 Task: Look for space in Ranau, Malaysia from 11th June, 2023 to 15th June, 2023 for 2 adults in price range Rs.7000 to Rs.16000. Place can be private room with 1  bedroom having 2 beds and 1 bathroom. Property type can be house, flat, guest house, hotel. Booking option can be shelf check-in. Required host language is English.
Action: Mouse moved to (460, 95)
Screenshot: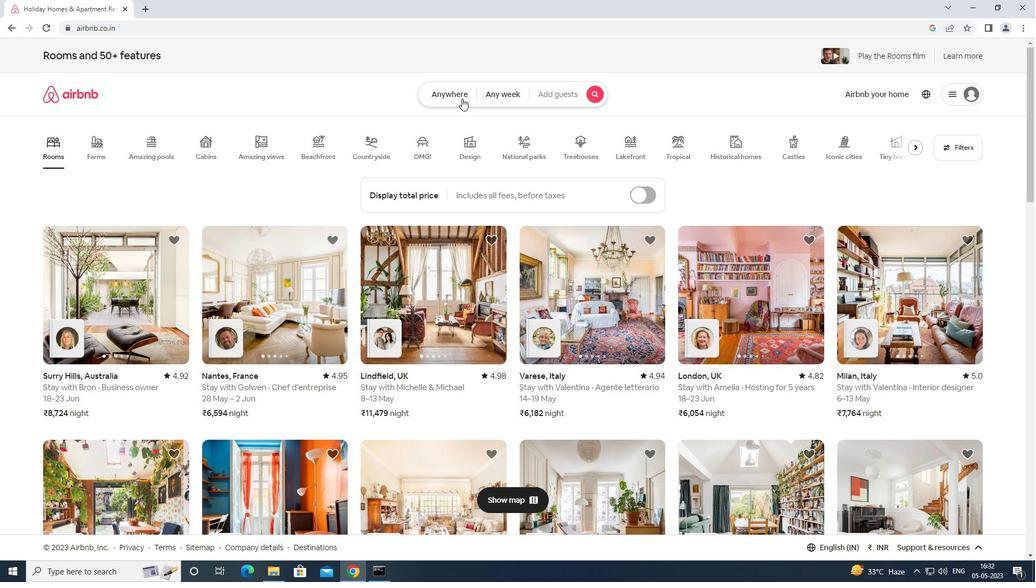 
Action: Mouse pressed left at (460, 95)
Screenshot: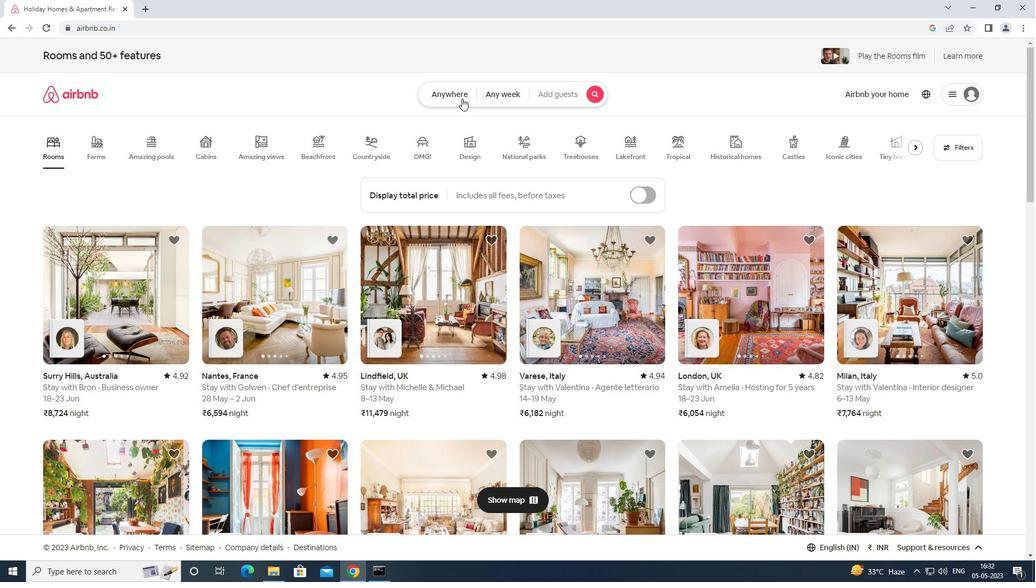 
Action: Mouse moved to (403, 128)
Screenshot: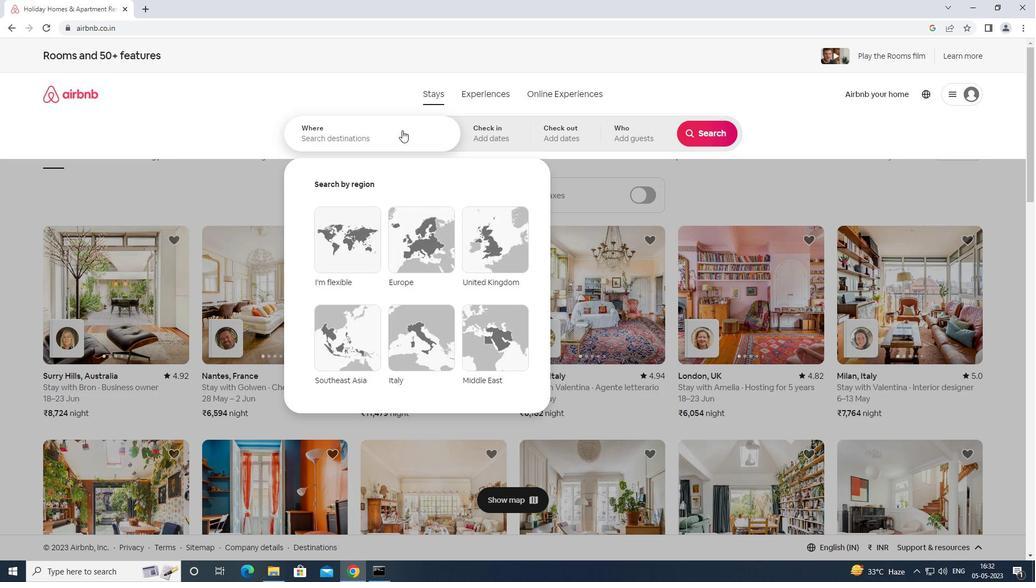 
Action: Mouse pressed left at (403, 128)
Screenshot: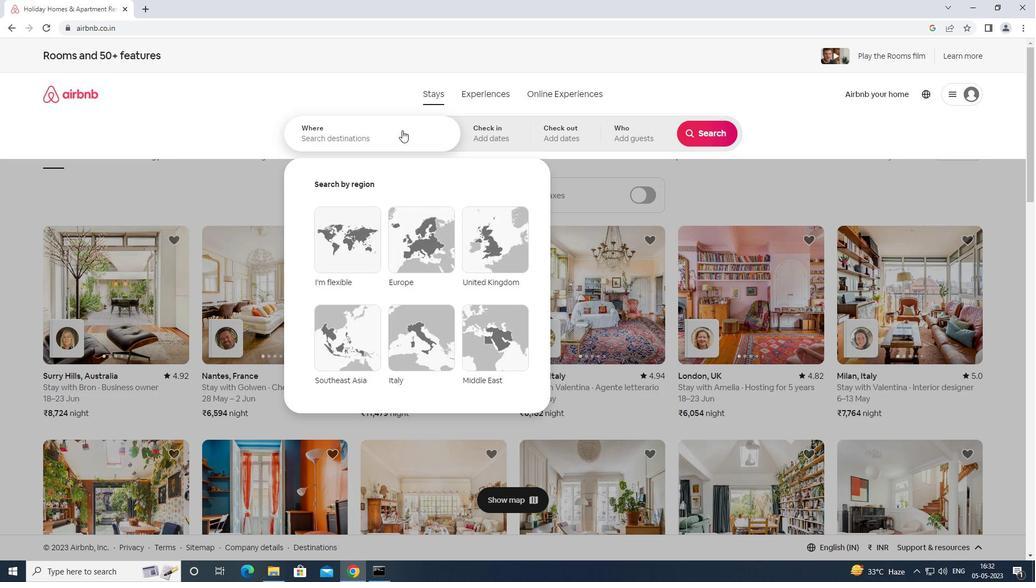 
Action: Key pressed <Key.shift><Key.caps_lock>R<Key.backspace><Key.shift>RANAU<Key.space>MALAYSIA<Key.enter>
Screenshot: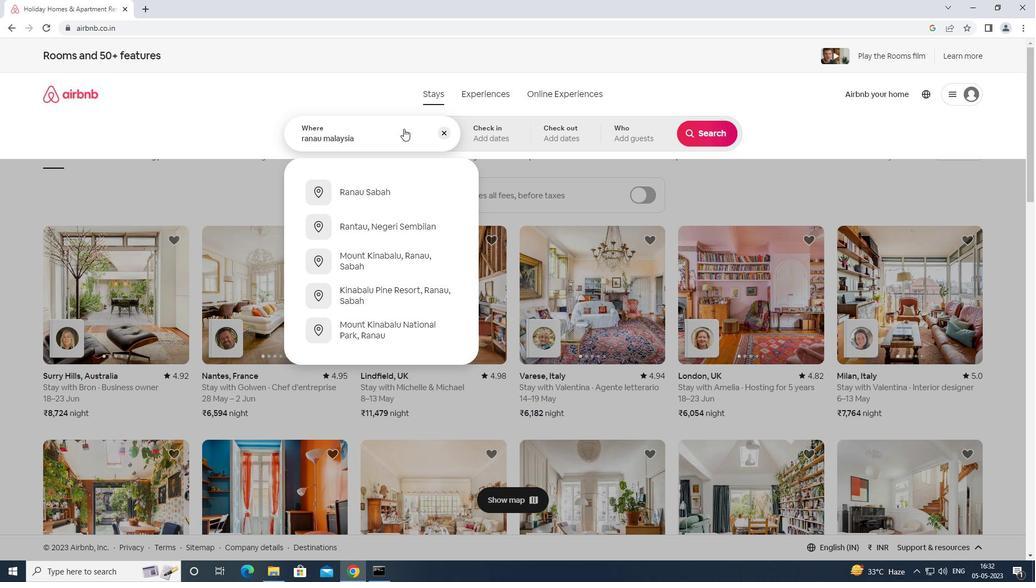 
Action: Mouse moved to (544, 317)
Screenshot: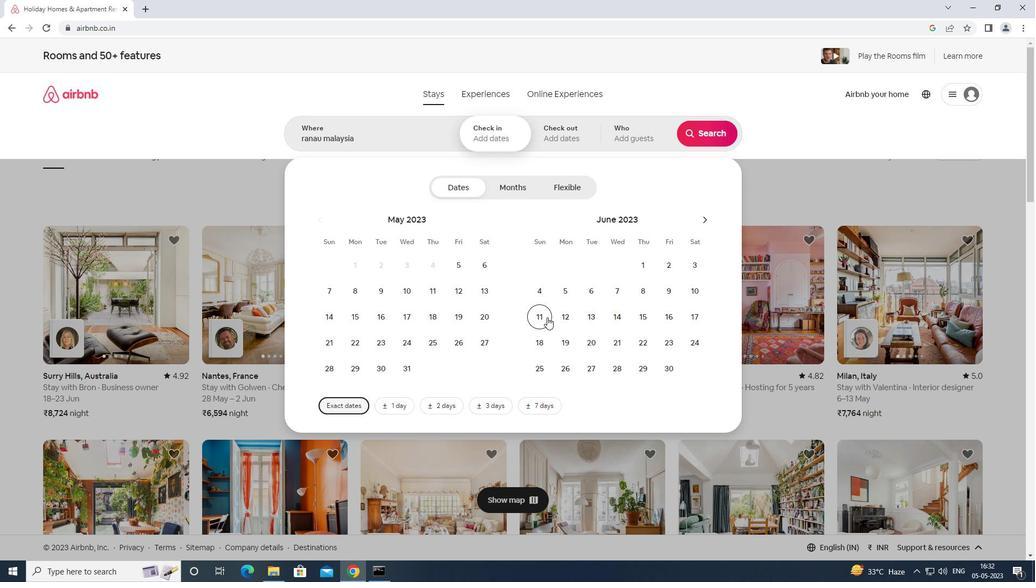 
Action: Mouse pressed left at (544, 317)
Screenshot: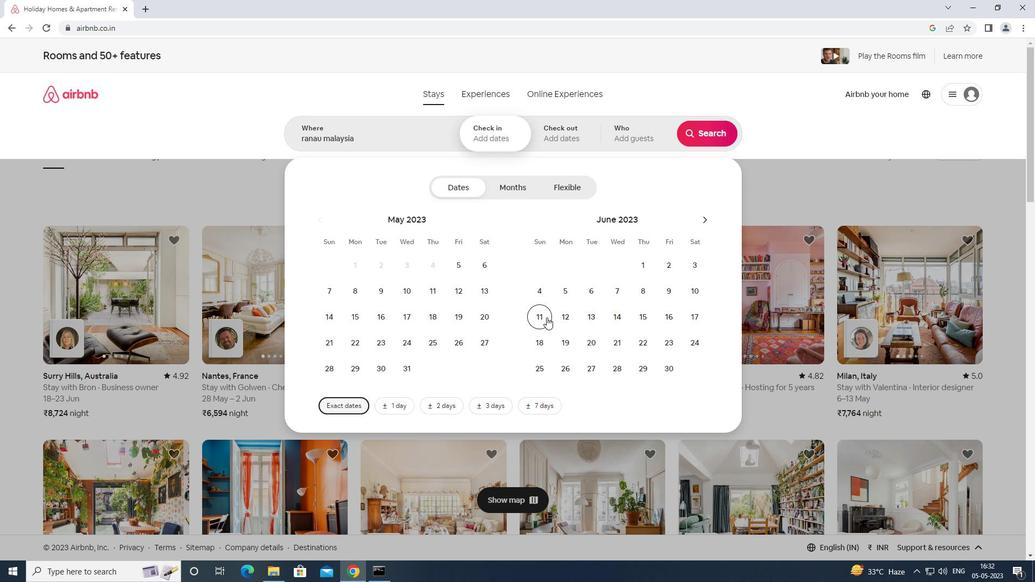
Action: Mouse moved to (637, 306)
Screenshot: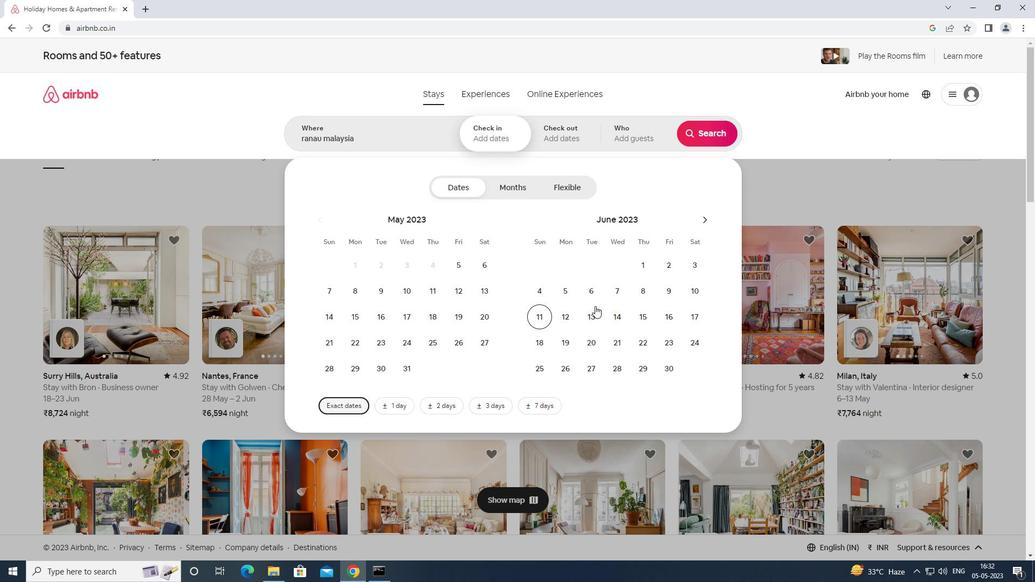 
Action: Mouse pressed left at (637, 306)
Screenshot: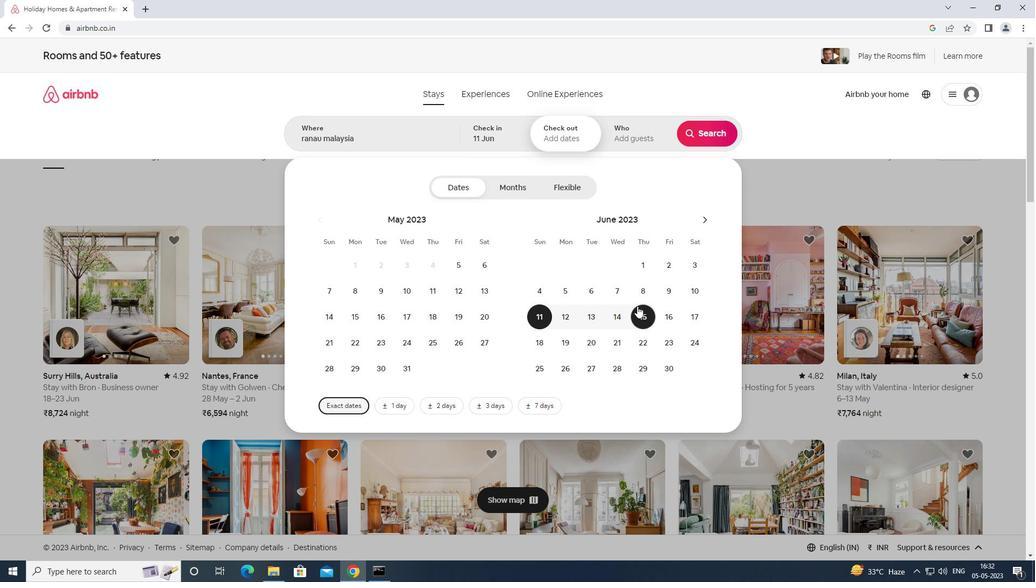 
Action: Mouse moved to (647, 136)
Screenshot: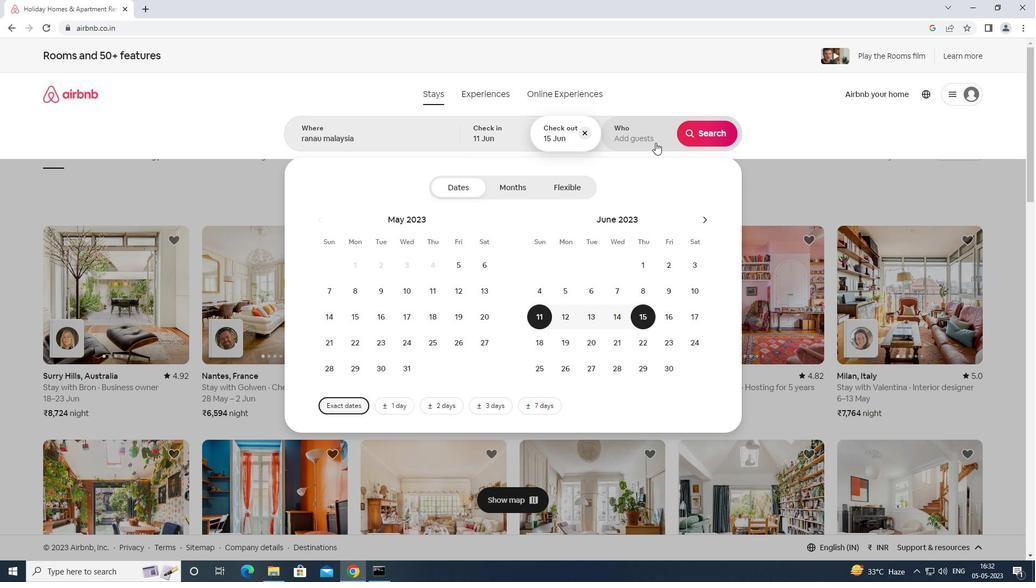 
Action: Mouse pressed left at (647, 136)
Screenshot: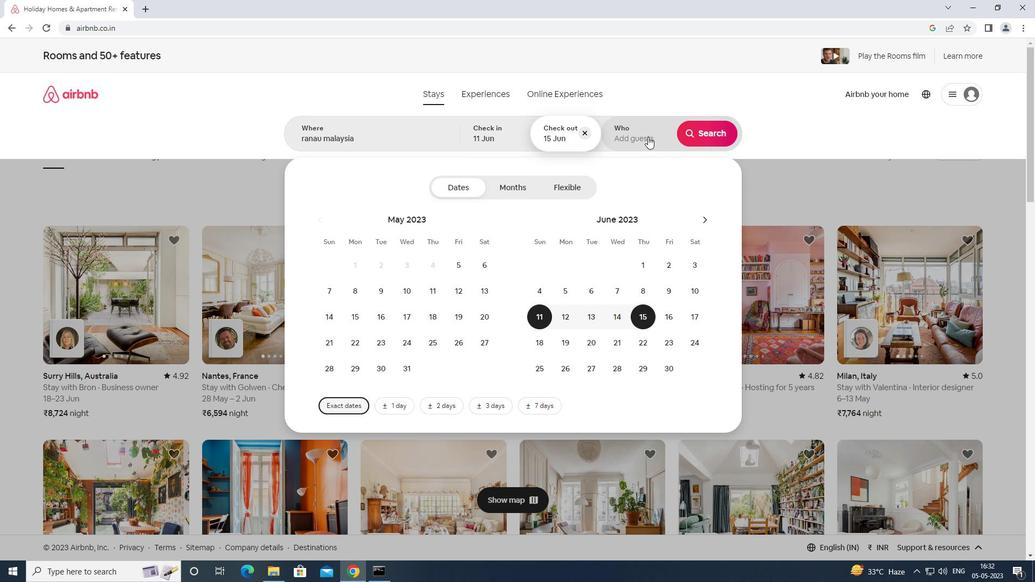 
Action: Mouse moved to (714, 189)
Screenshot: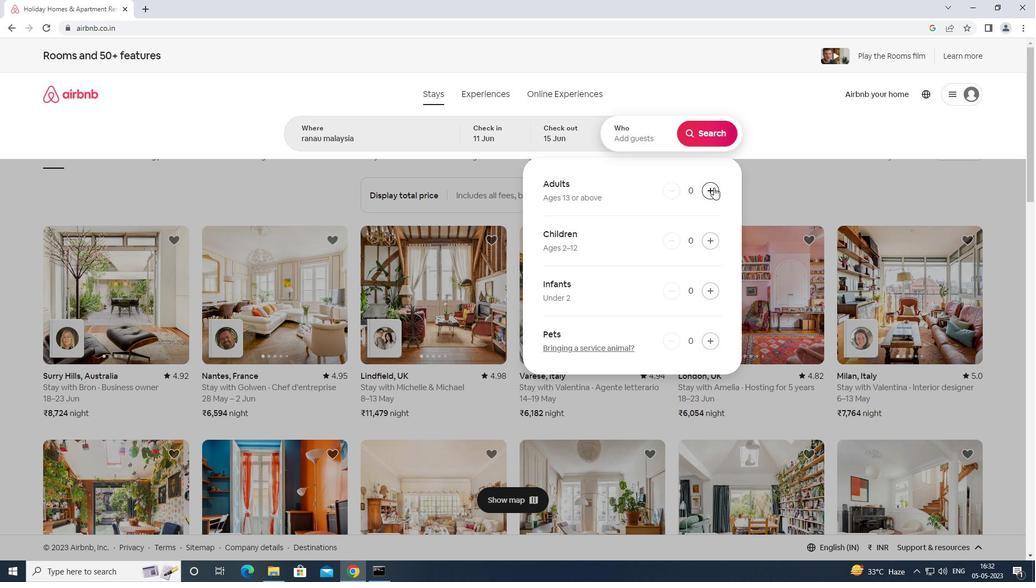 
Action: Mouse pressed left at (714, 189)
Screenshot: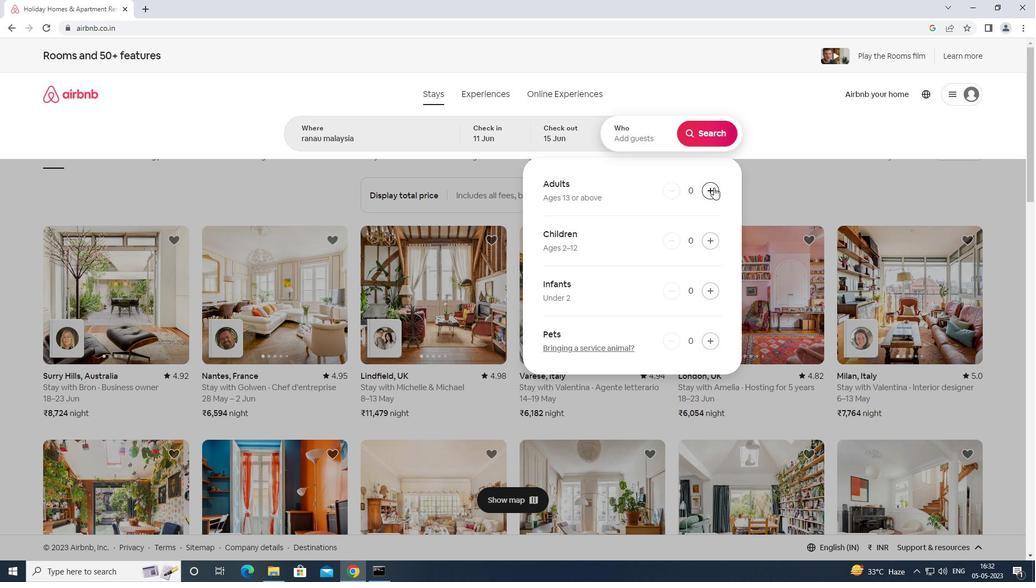 
Action: Mouse moved to (714, 190)
Screenshot: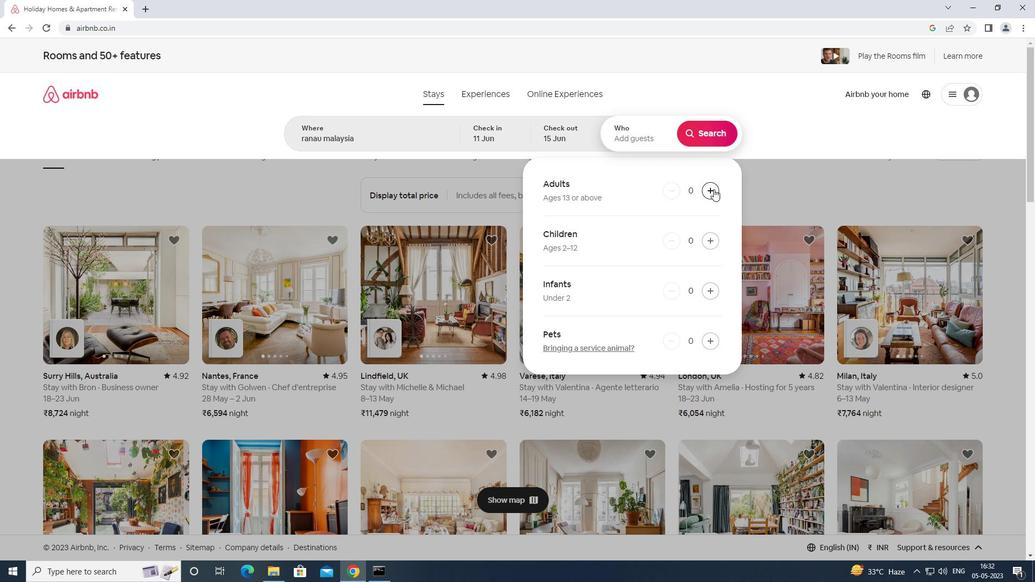 
Action: Mouse pressed left at (714, 190)
Screenshot: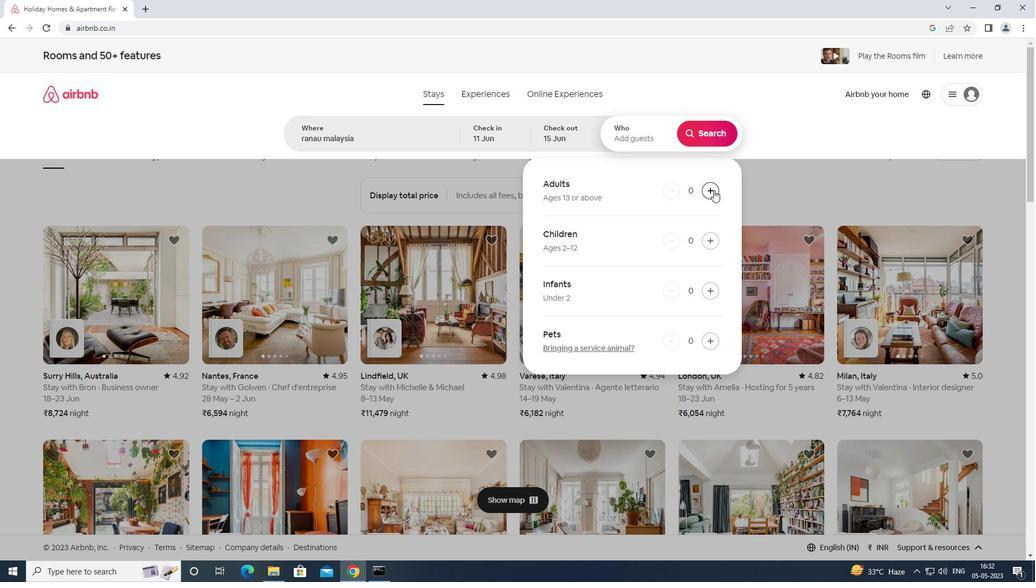 
Action: Mouse moved to (707, 128)
Screenshot: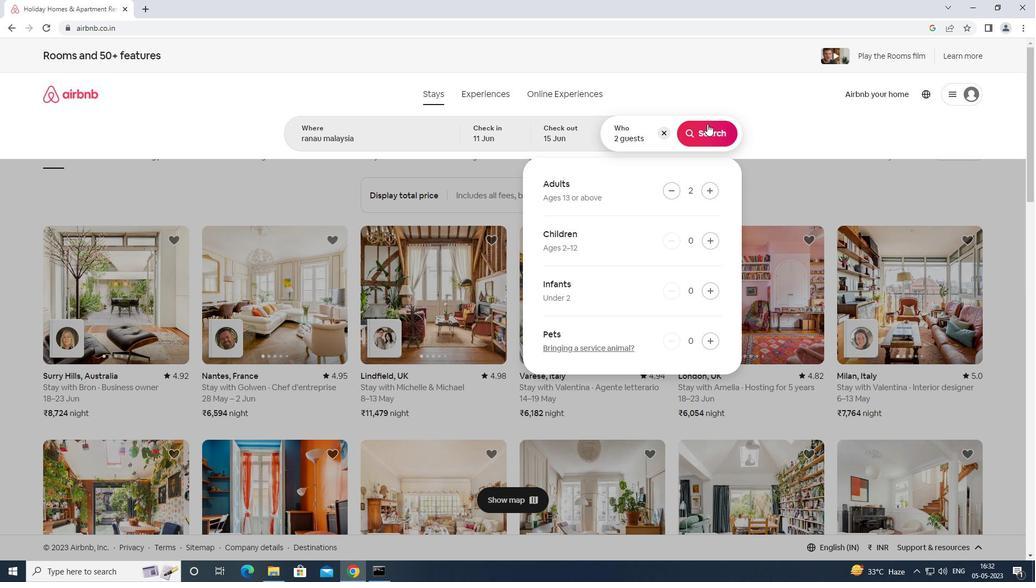 
Action: Mouse pressed left at (707, 128)
Screenshot: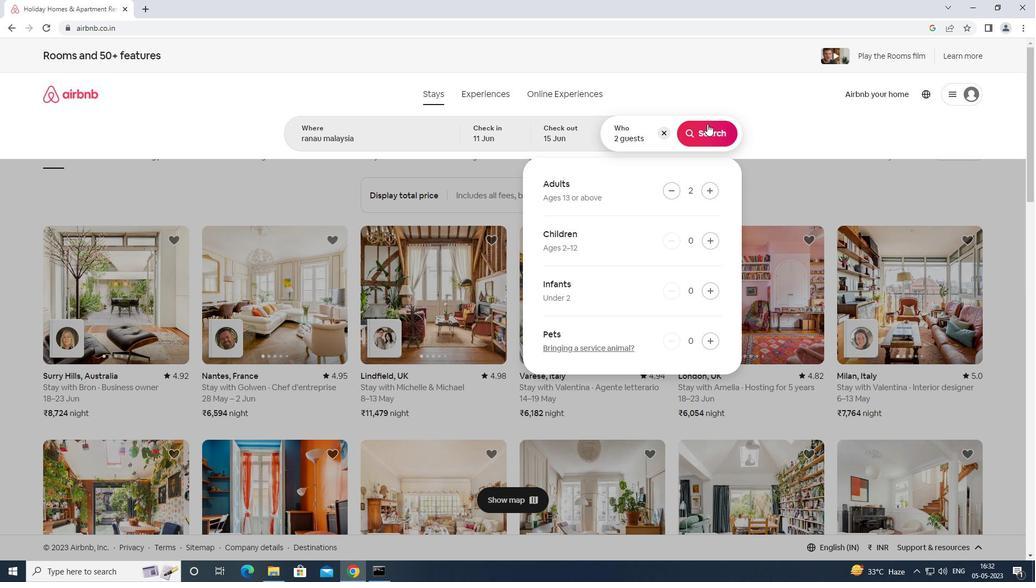 
Action: Mouse moved to (996, 101)
Screenshot: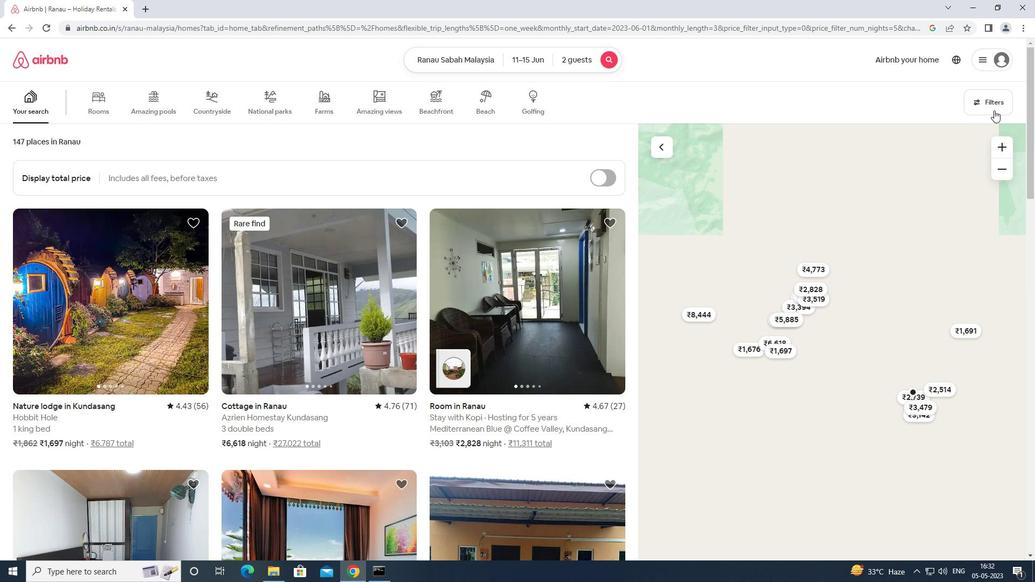 
Action: Mouse pressed left at (996, 101)
Screenshot: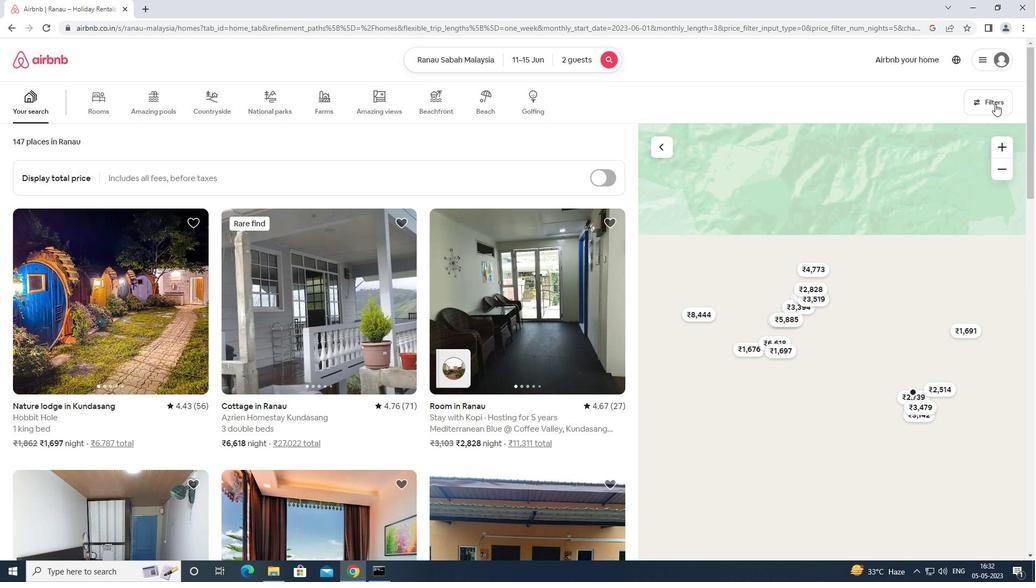 
Action: Mouse moved to (389, 360)
Screenshot: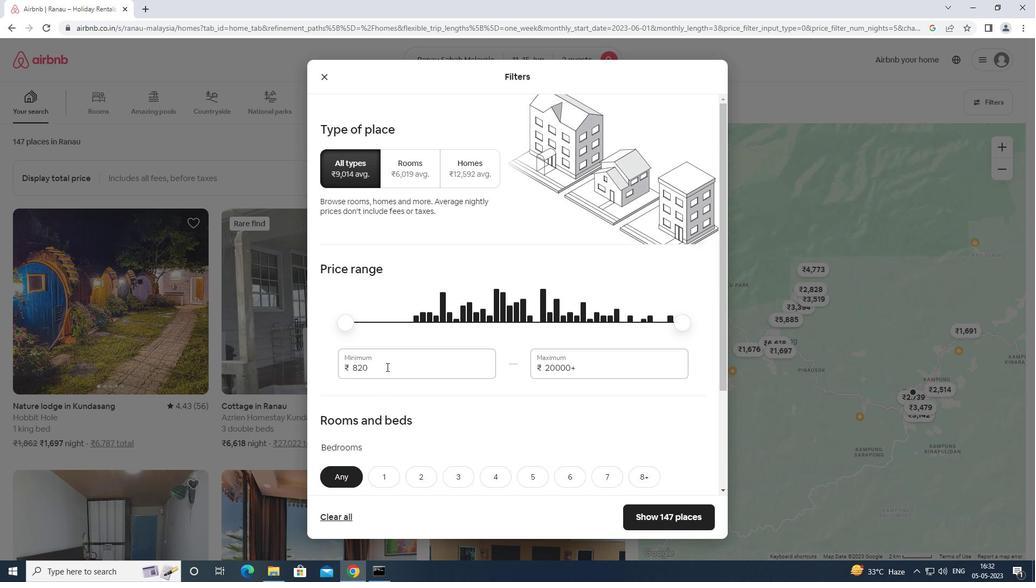 
Action: Mouse pressed left at (389, 360)
Screenshot: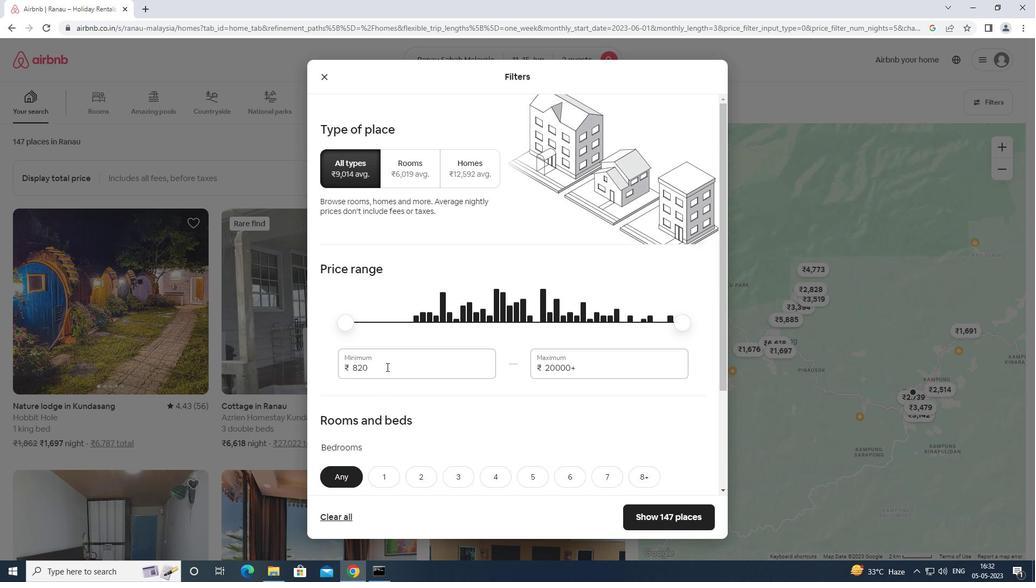 
Action: Mouse moved to (405, 351)
Screenshot: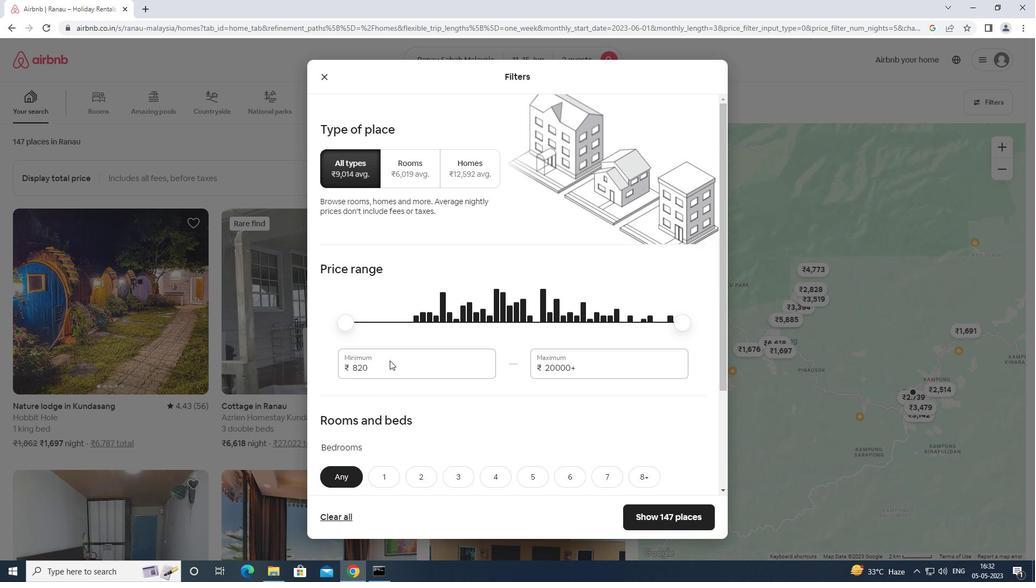 
Action: Key pressed <Key.backspace><Key.backspace><Key.backspace><Key.backspace><Key.backspace><Key.backspace><Key.backspace><Key.backspace>7000
Screenshot: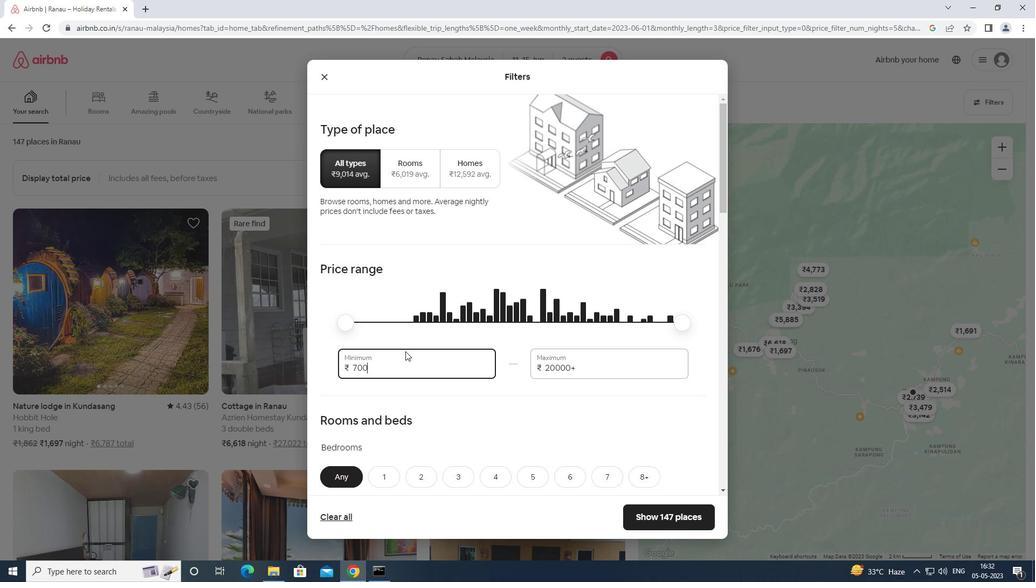 
Action: Mouse moved to (583, 362)
Screenshot: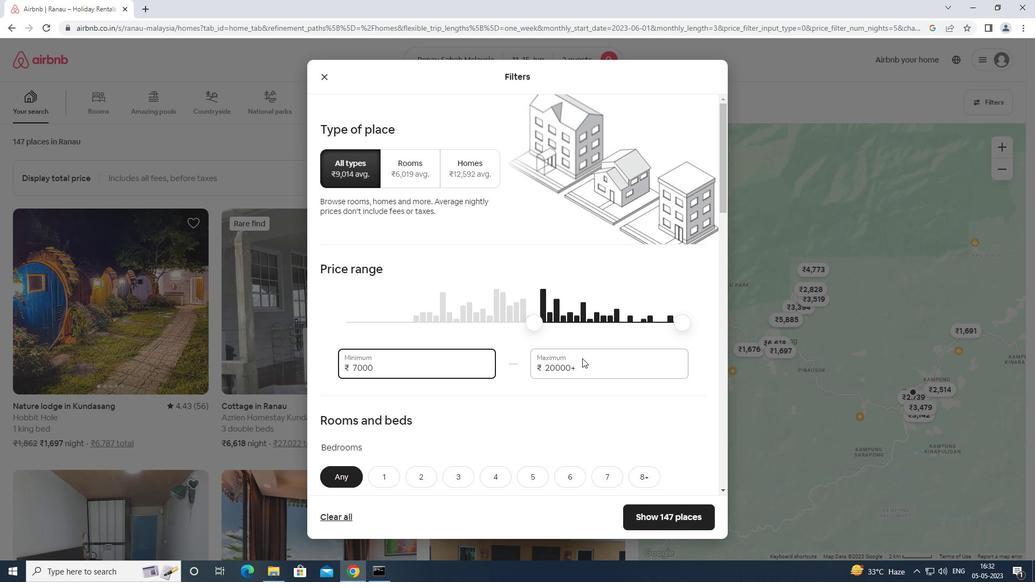 
Action: Mouse pressed left at (583, 362)
Screenshot: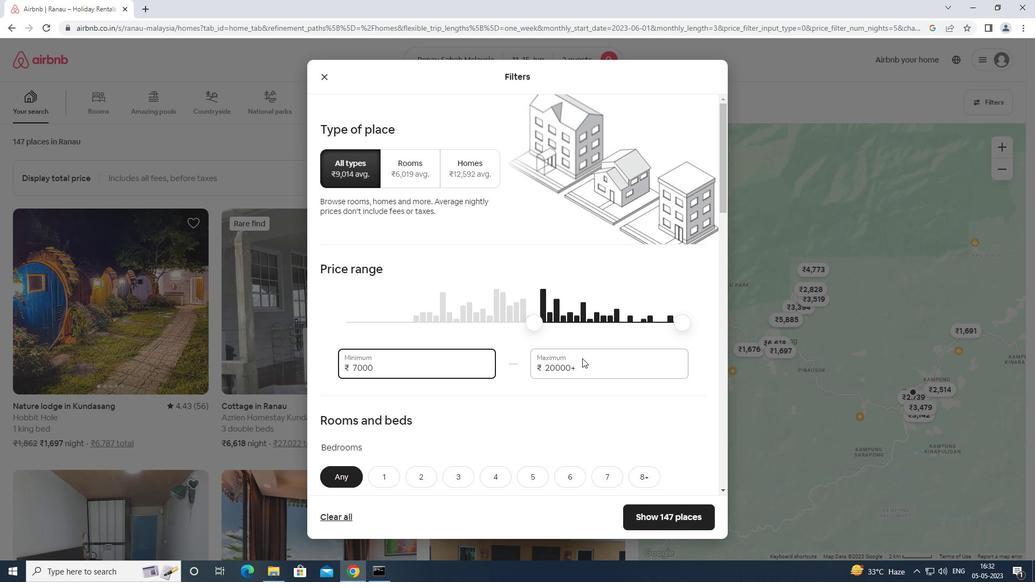 
Action: Mouse moved to (580, 365)
Screenshot: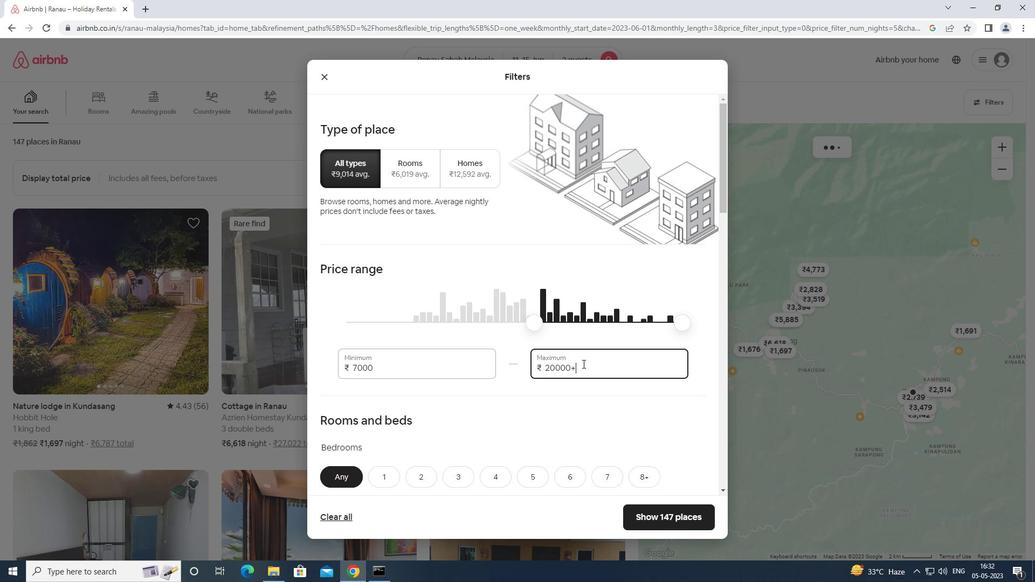 
Action: Key pressed <Key.backspace><Key.backspace><Key.backspace><Key.backspace><Key.backspace><Key.backspace><Key.backspace><Key.backspace><Key.backspace><Key.backspace><Key.backspace><Key.backspace><Key.backspace><Key.backspace>16000
Screenshot: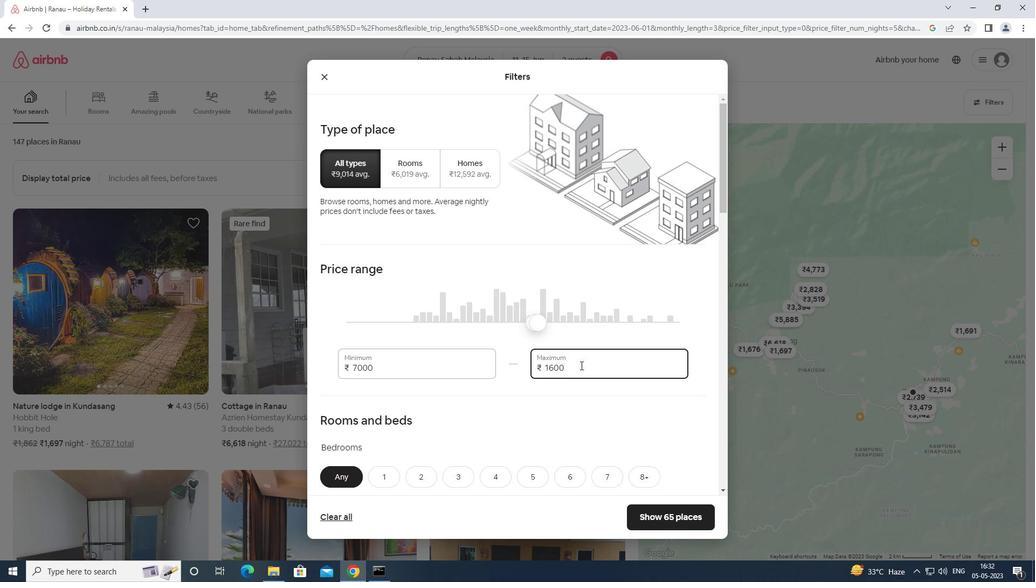 
Action: Mouse moved to (535, 393)
Screenshot: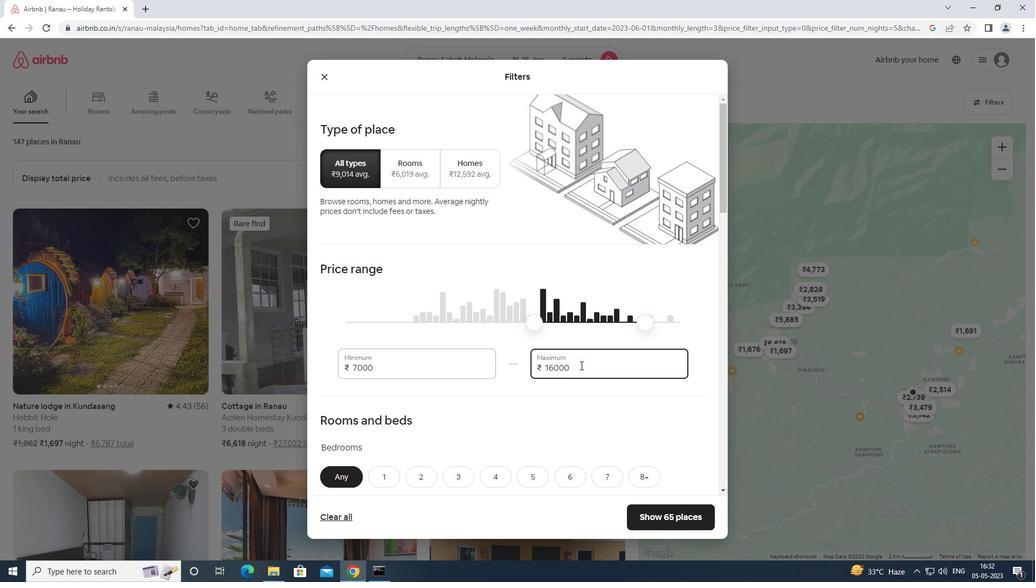 
Action: Mouse scrolled (535, 393) with delta (0, 0)
Screenshot: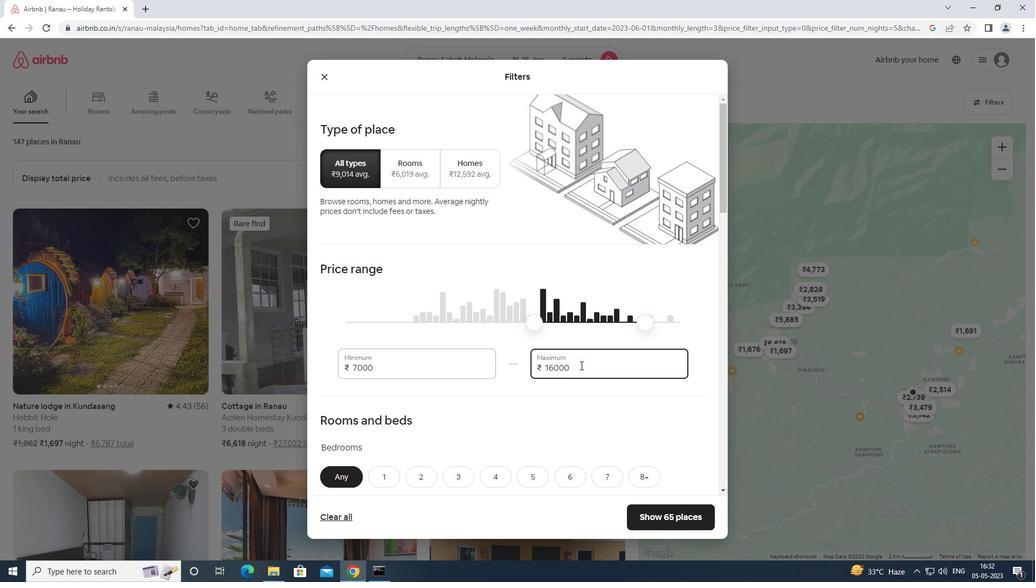 
Action: Mouse moved to (531, 398)
Screenshot: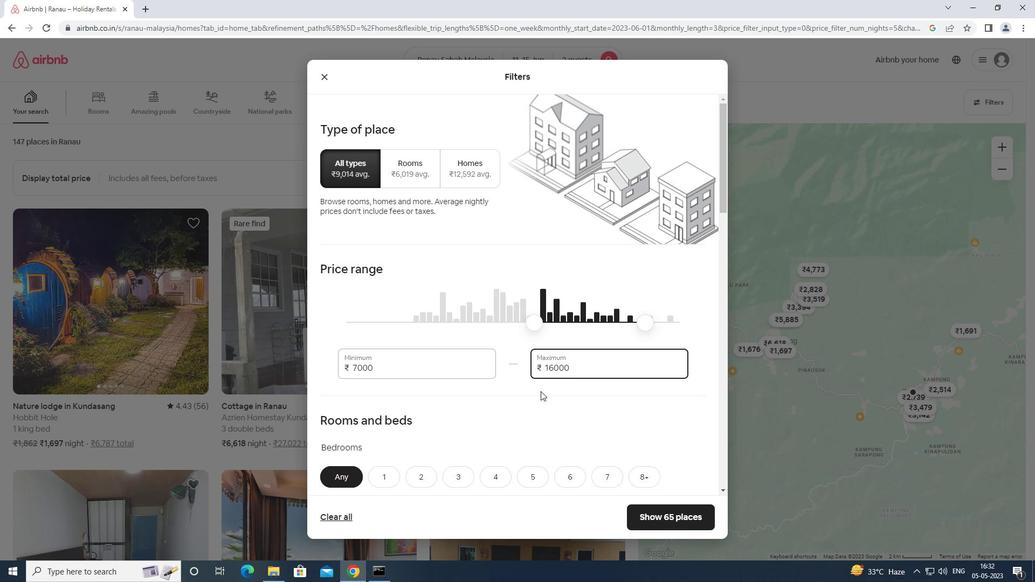 
Action: Mouse scrolled (531, 398) with delta (0, 0)
Screenshot: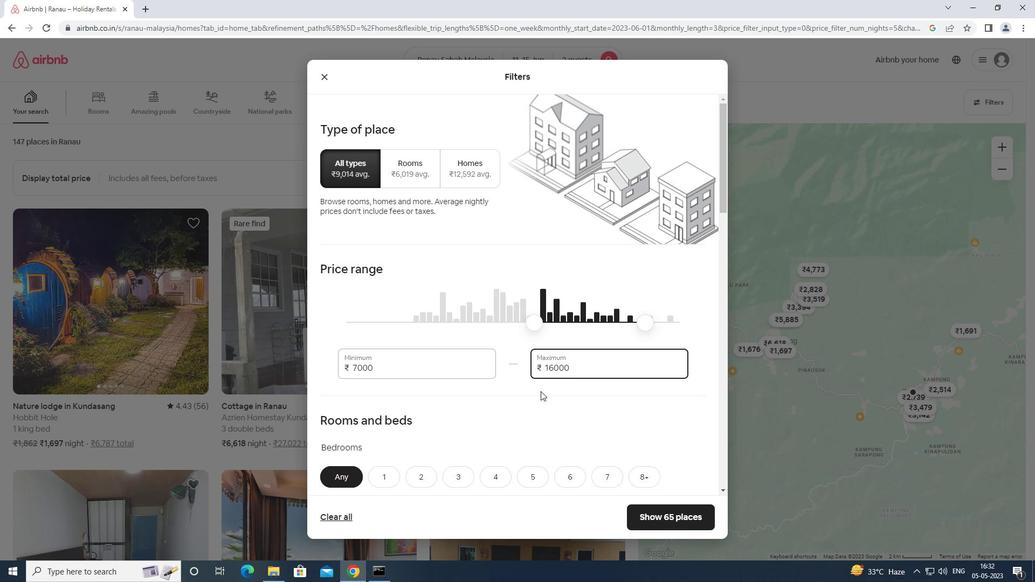 
Action: Mouse moved to (530, 400)
Screenshot: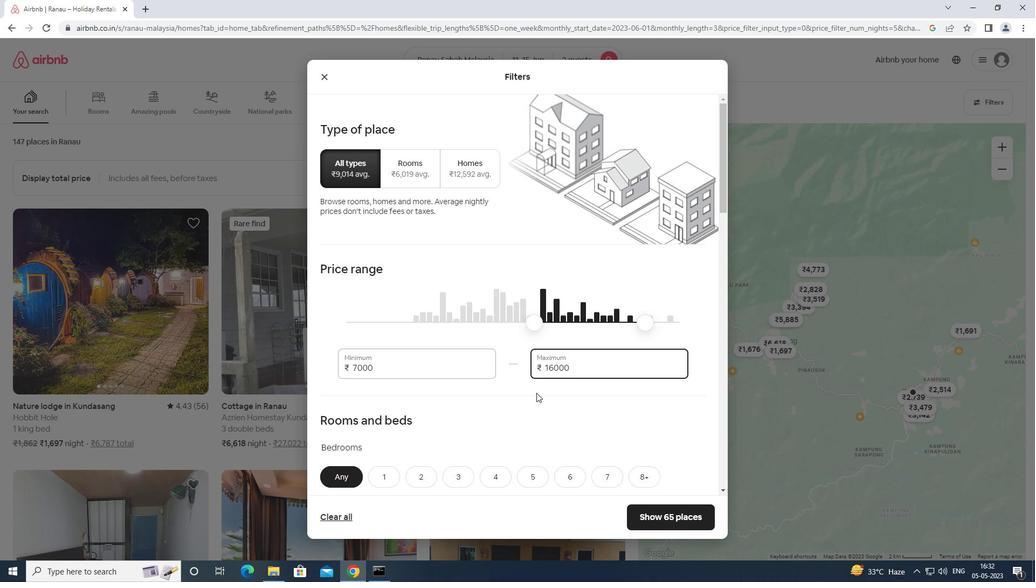 
Action: Mouse scrolled (530, 399) with delta (0, 0)
Screenshot: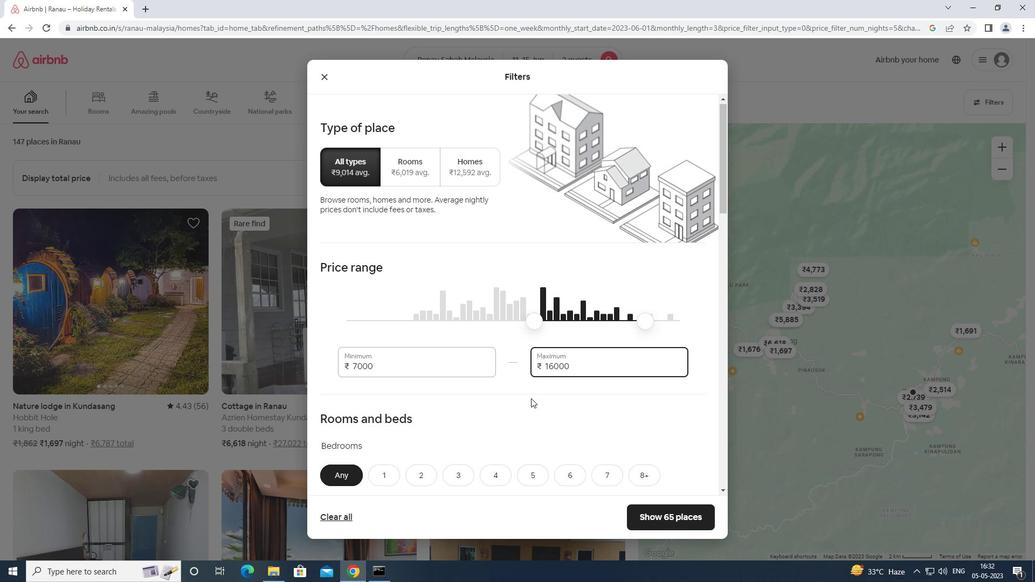 
Action: Mouse moved to (377, 318)
Screenshot: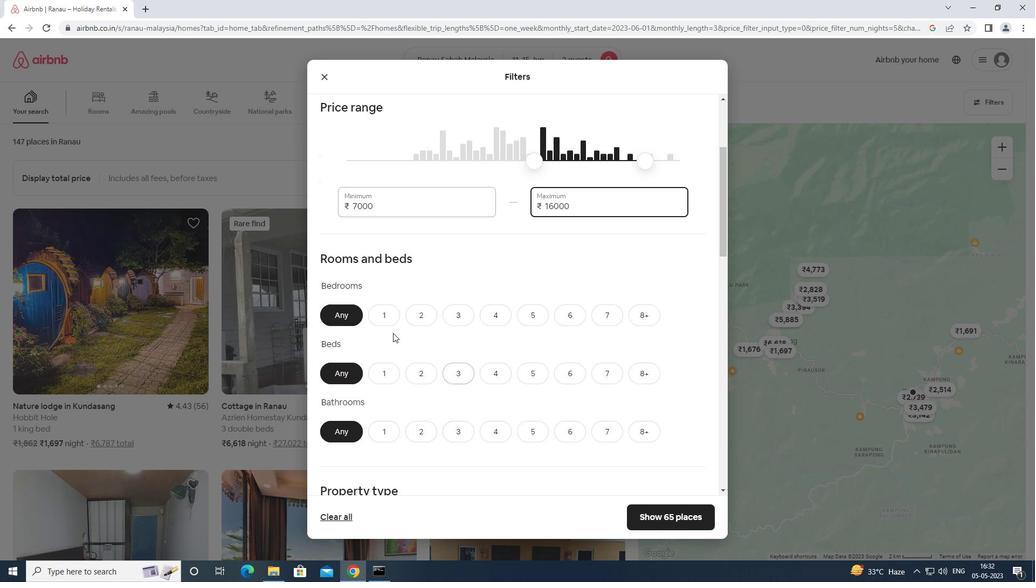 
Action: Mouse pressed left at (377, 318)
Screenshot: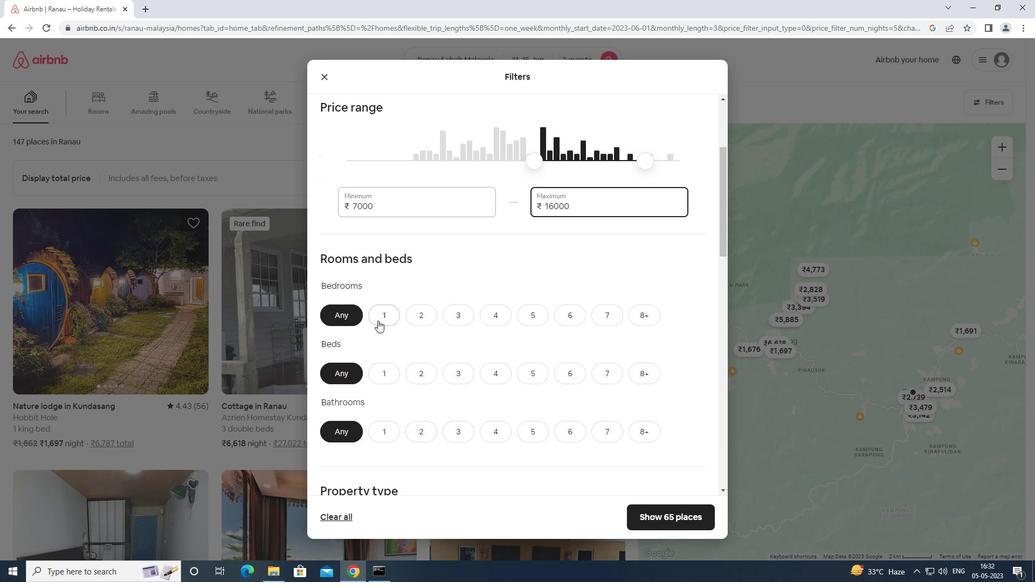 
Action: Mouse moved to (412, 358)
Screenshot: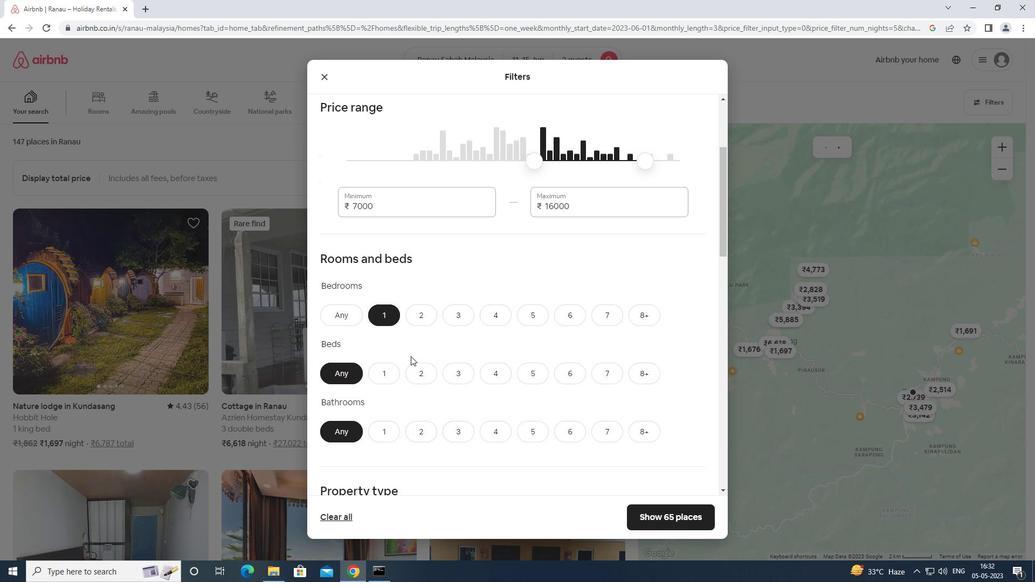 
Action: Mouse pressed left at (412, 358)
Screenshot: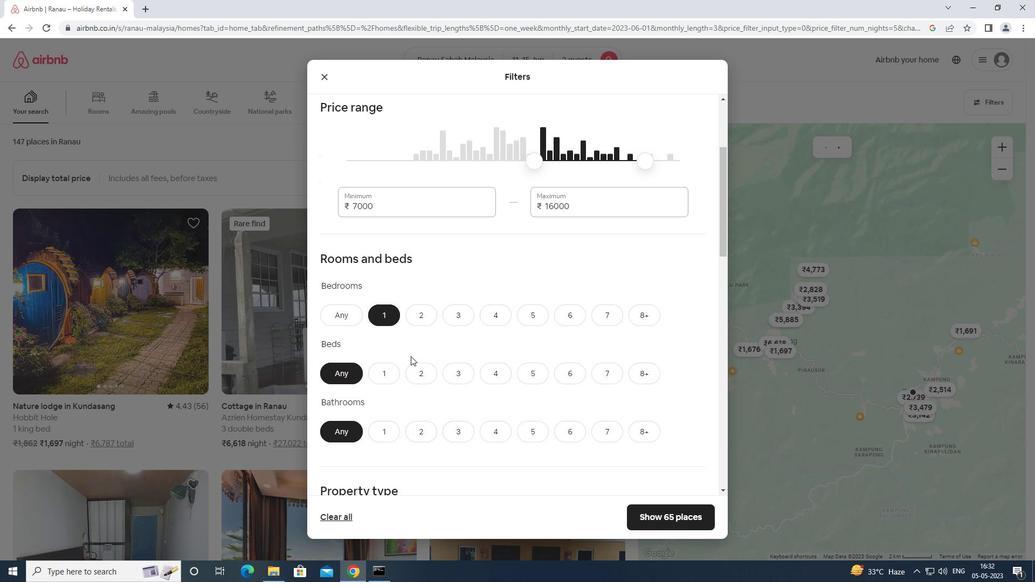 
Action: Mouse moved to (415, 371)
Screenshot: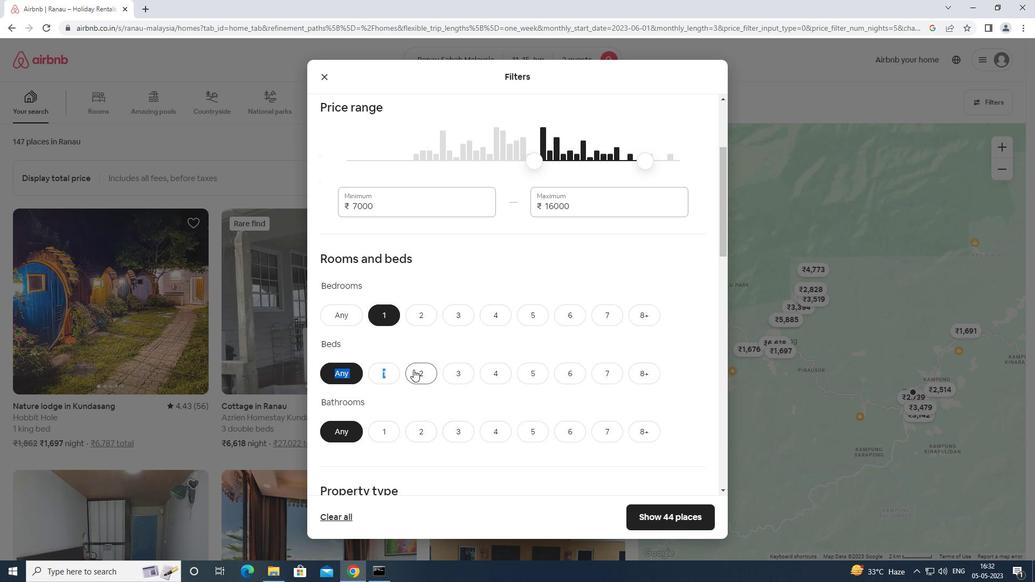 
Action: Mouse pressed left at (415, 371)
Screenshot: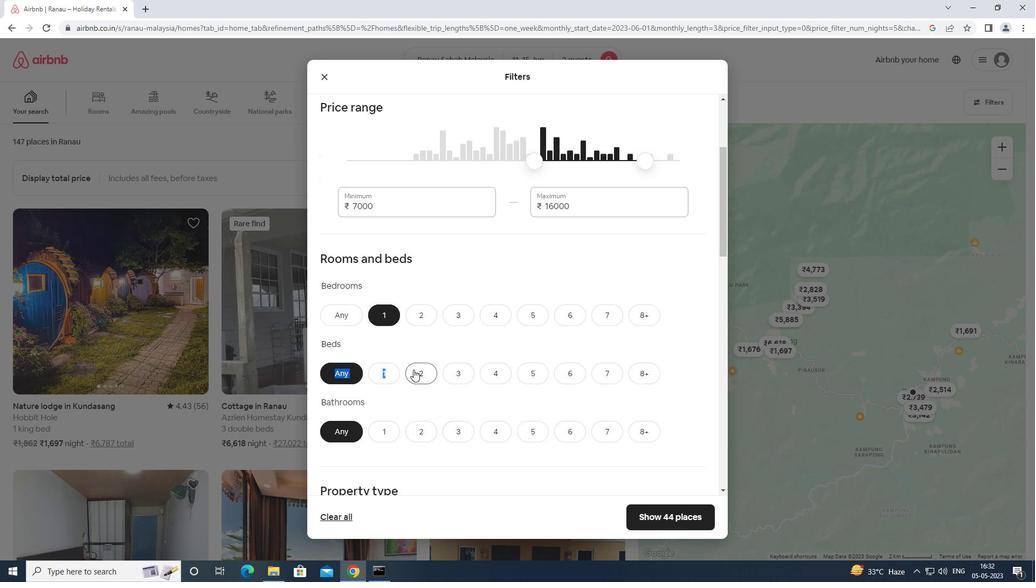 
Action: Mouse moved to (386, 430)
Screenshot: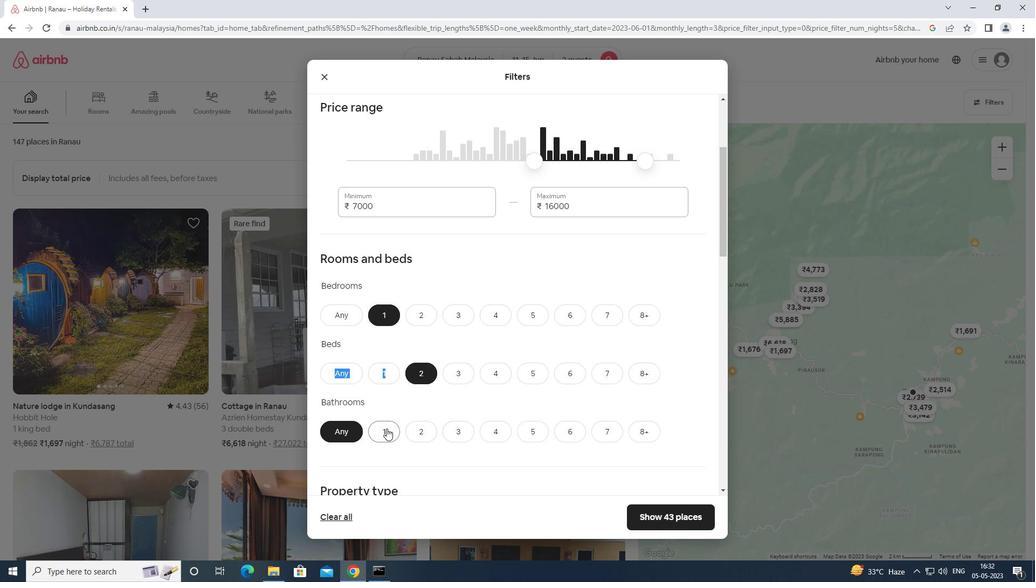 
Action: Mouse pressed left at (386, 430)
Screenshot: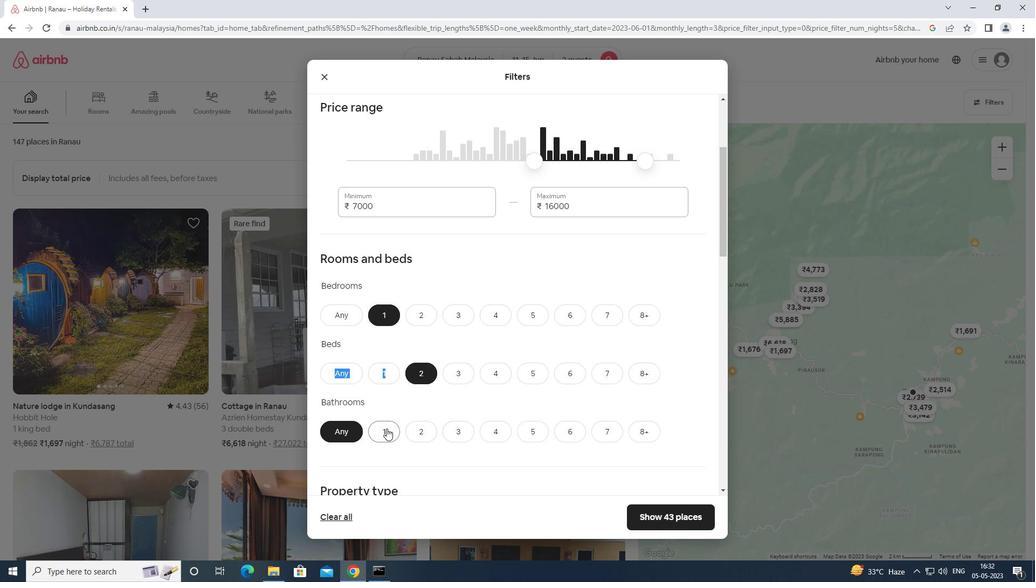 
Action: Mouse moved to (391, 419)
Screenshot: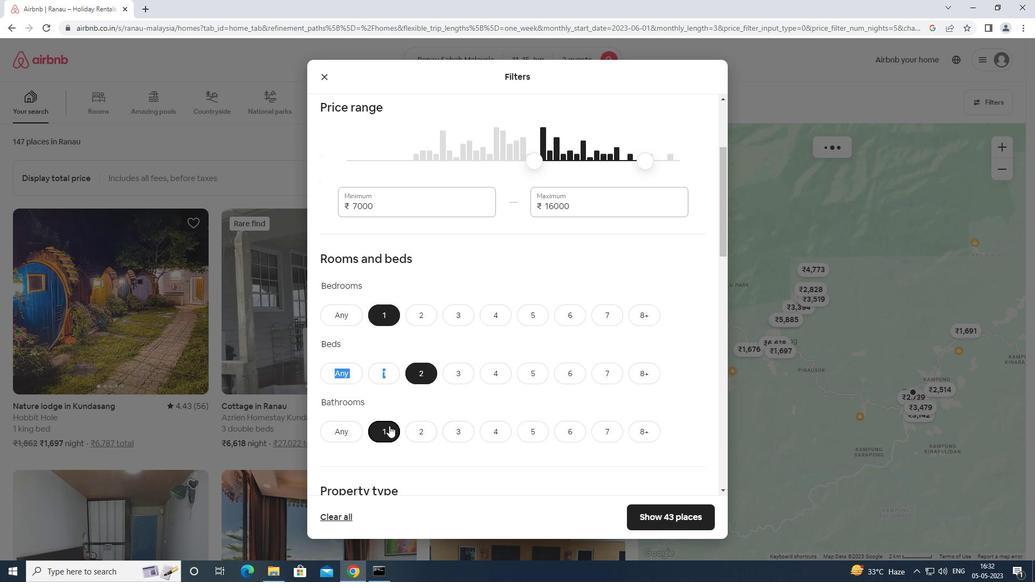 
Action: Mouse scrolled (391, 418) with delta (0, 0)
Screenshot: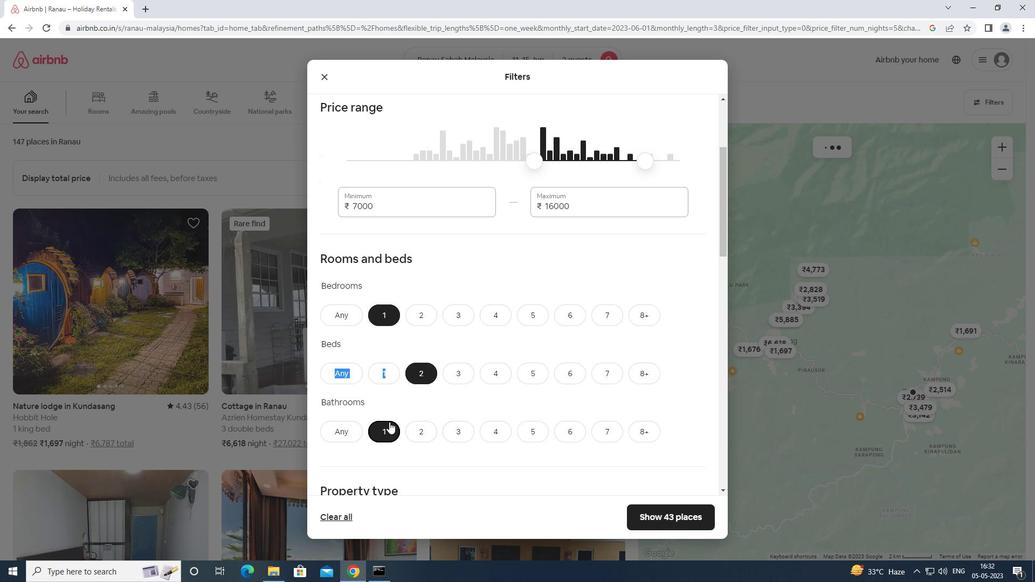
Action: Mouse moved to (391, 419)
Screenshot: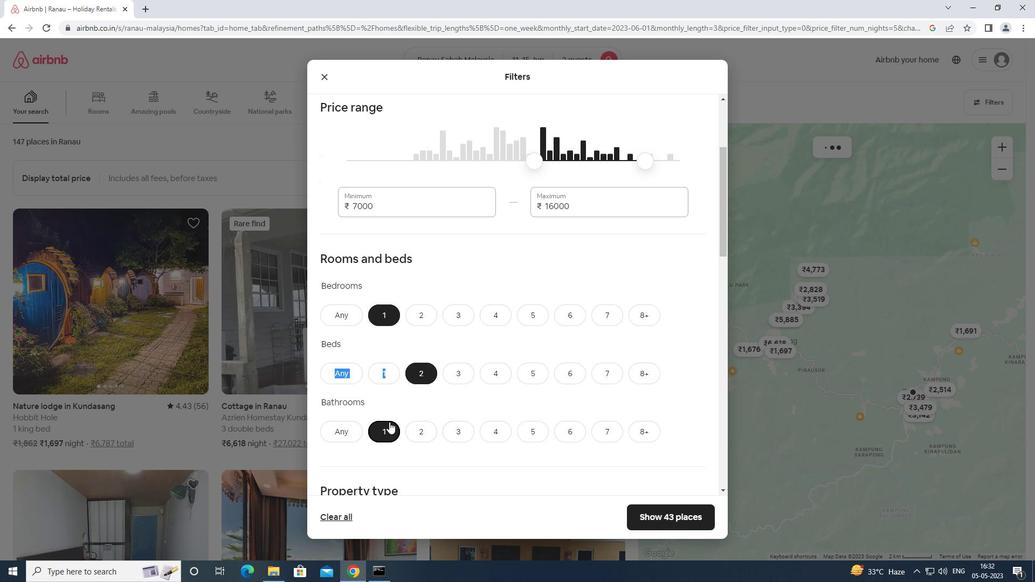 
Action: Mouse scrolled (391, 418) with delta (0, 0)
Screenshot: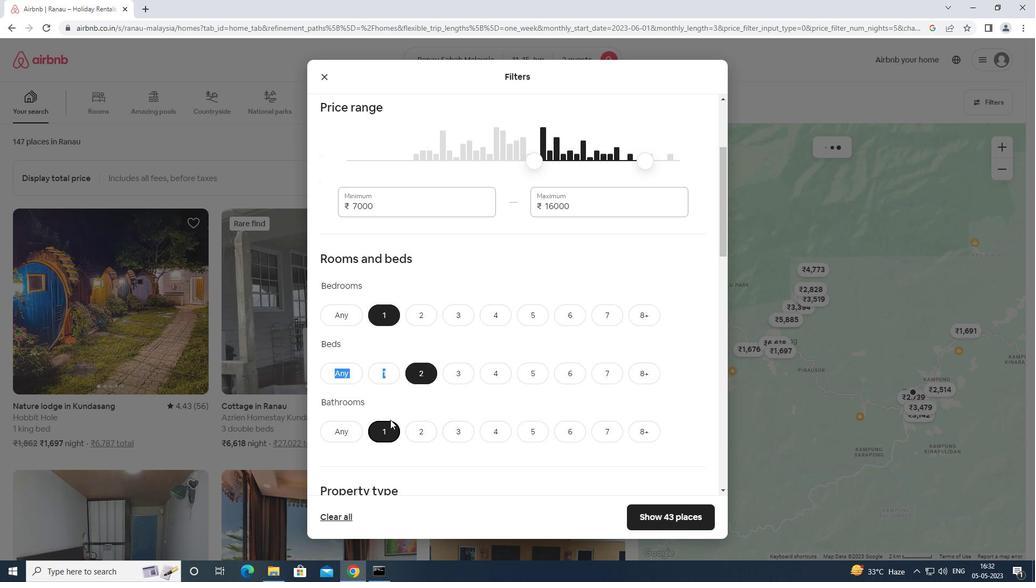 
Action: Mouse scrolled (391, 418) with delta (0, 0)
Screenshot: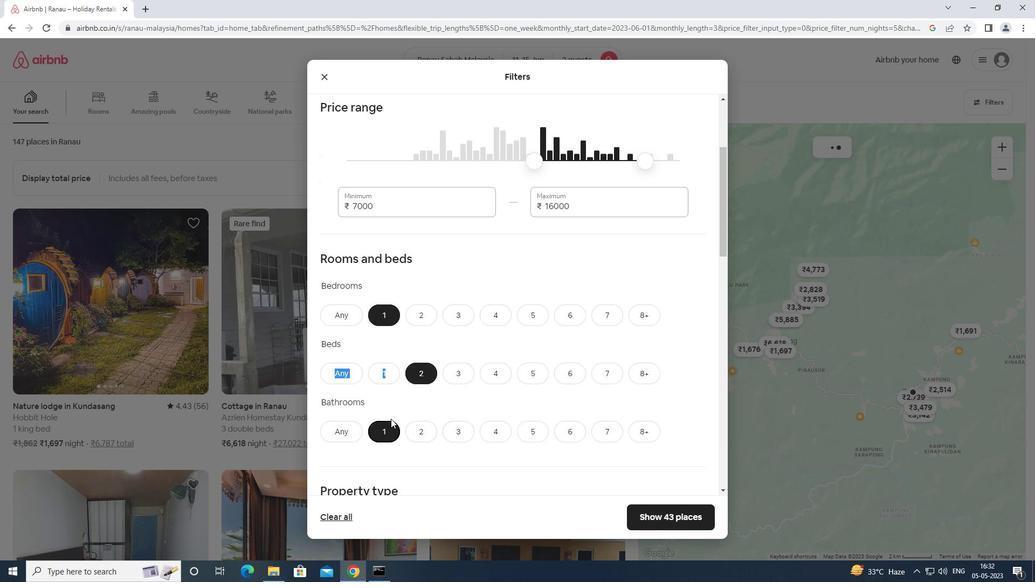 
Action: Mouse moved to (380, 395)
Screenshot: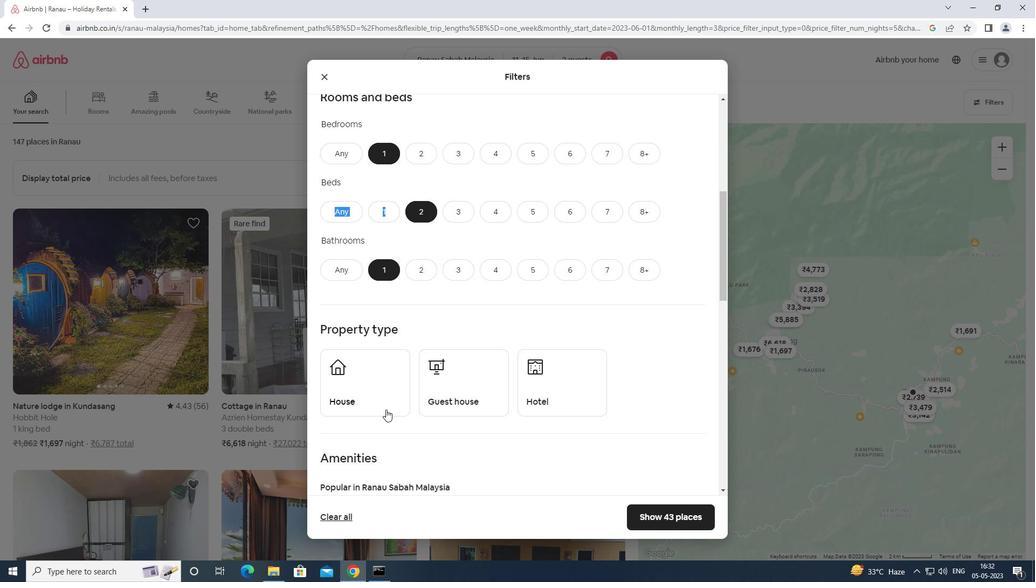 
Action: Mouse pressed left at (380, 395)
Screenshot: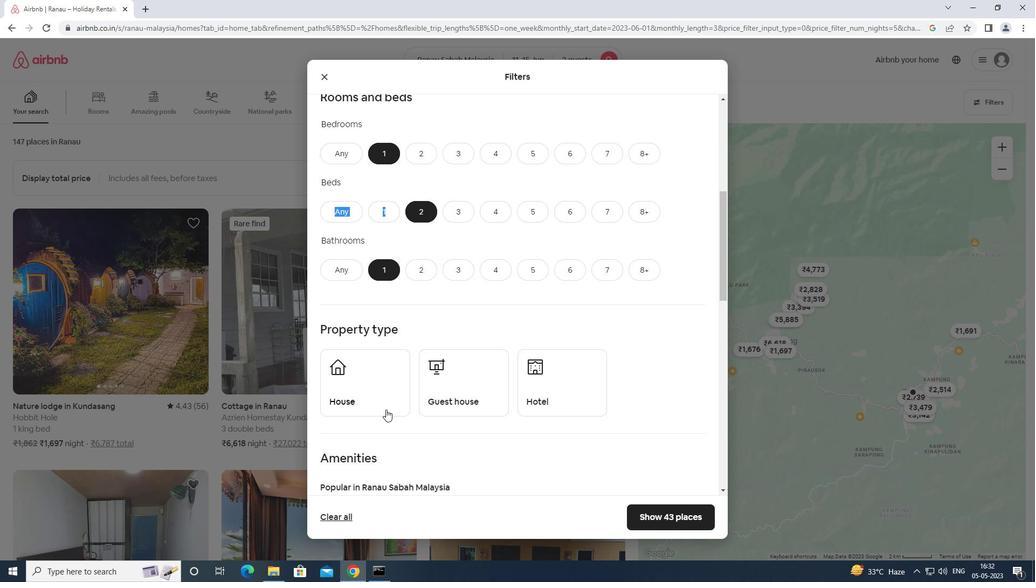 
Action: Mouse moved to (450, 394)
Screenshot: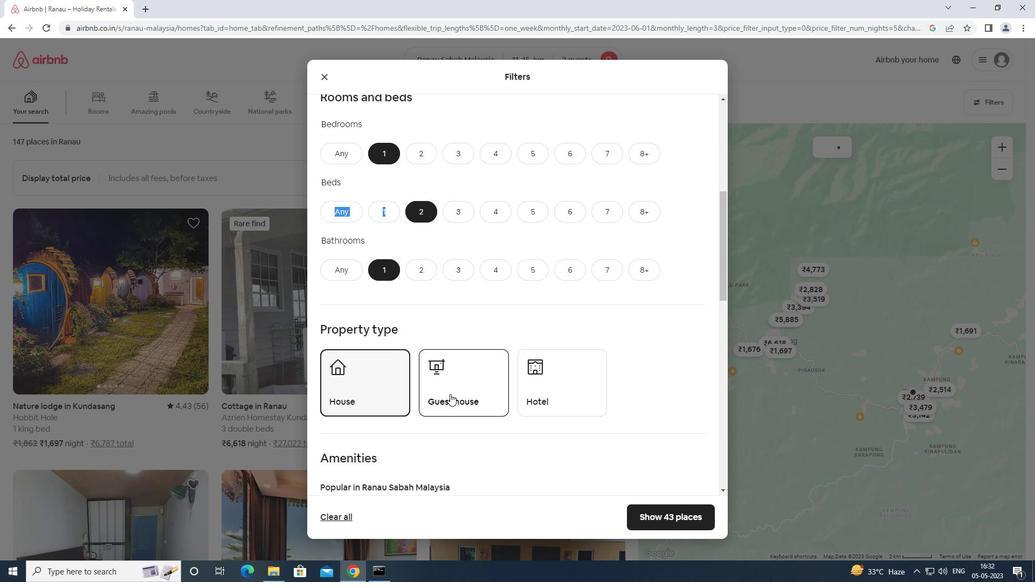 
Action: Mouse pressed left at (450, 394)
Screenshot: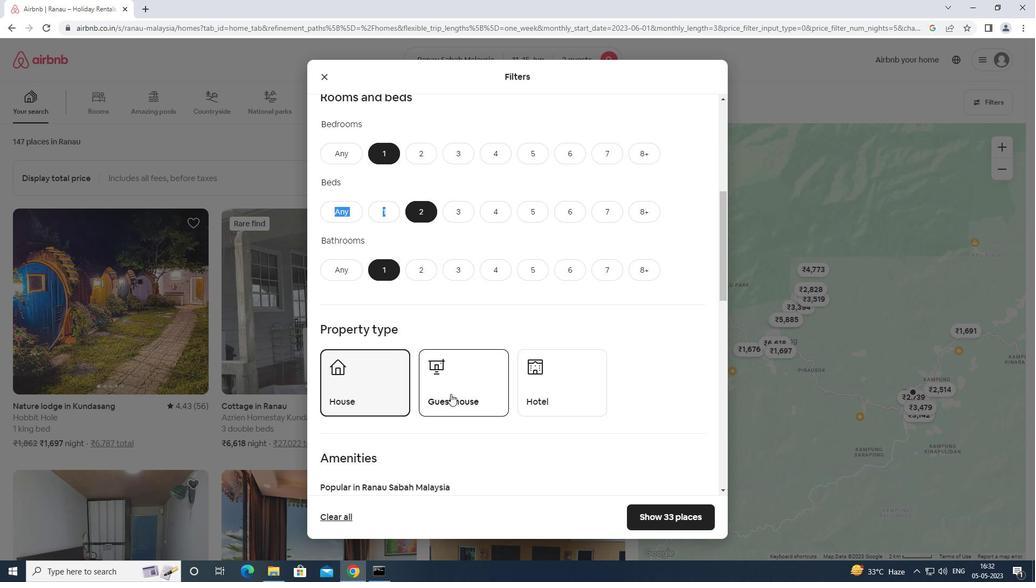 
Action: Mouse moved to (517, 386)
Screenshot: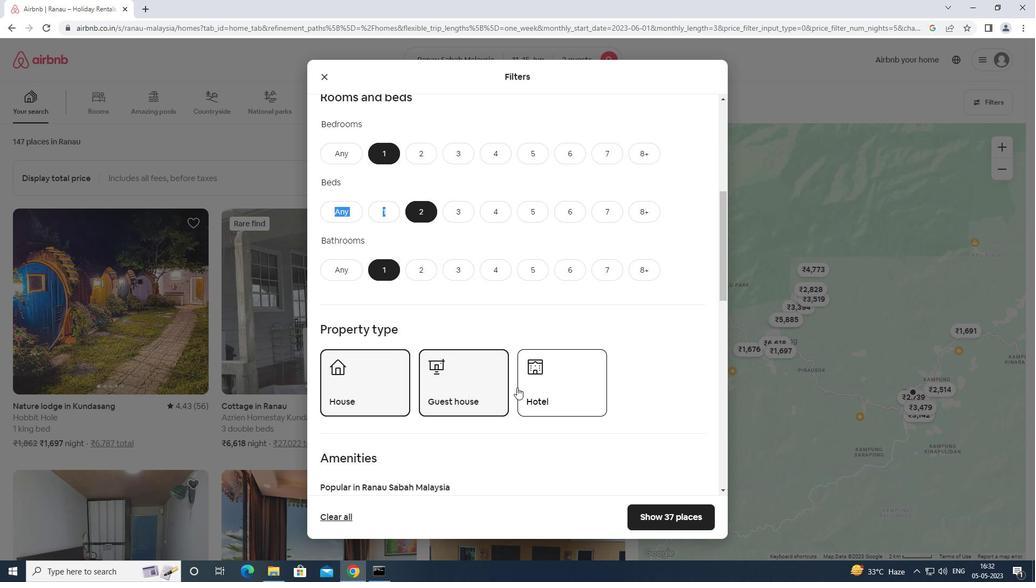 
Action: Mouse scrolled (517, 386) with delta (0, 0)
Screenshot: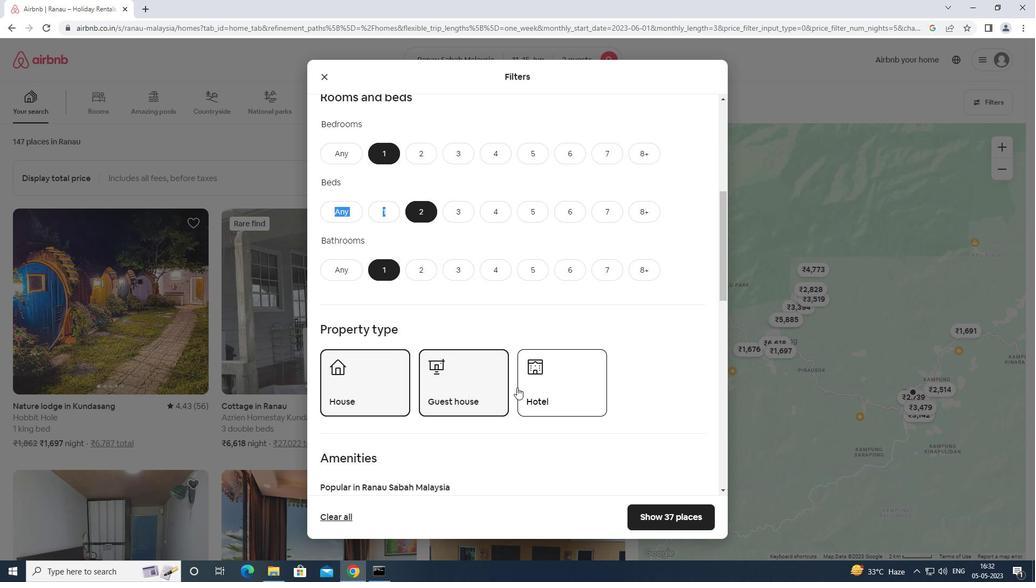 
Action: Mouse moved to (516, 388)
Screenshot: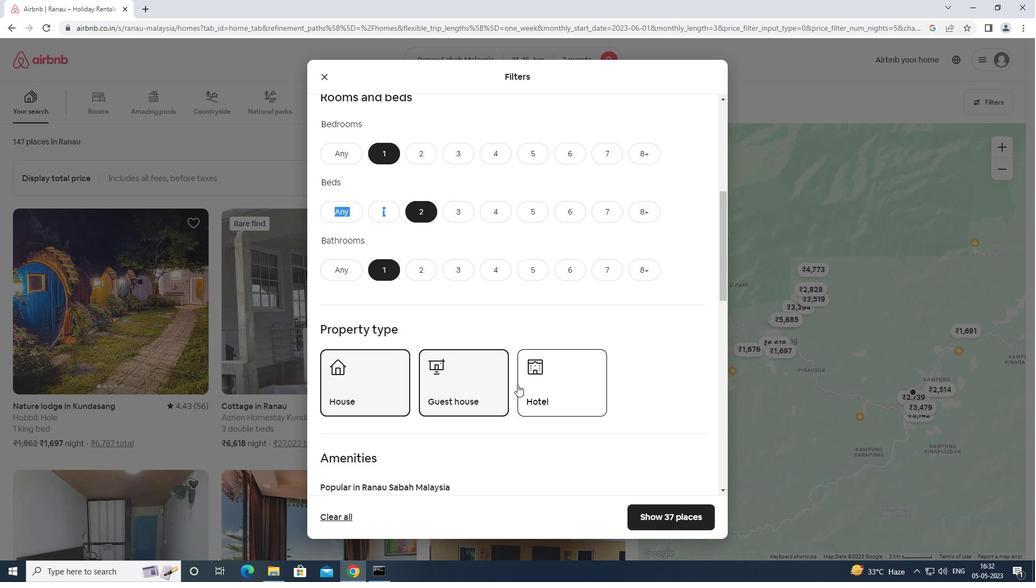 
Action: Mouse scrolled (516, 388) with delta (0, 0)
Screenshot: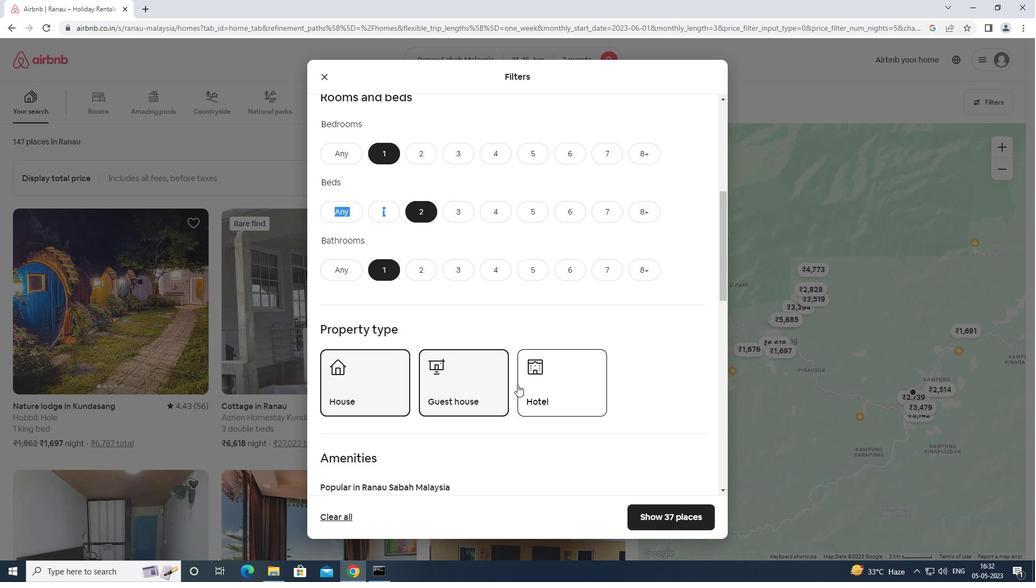 
Action: Mouse scrolled (516, 388) with delta (0, 0)
Screenshot: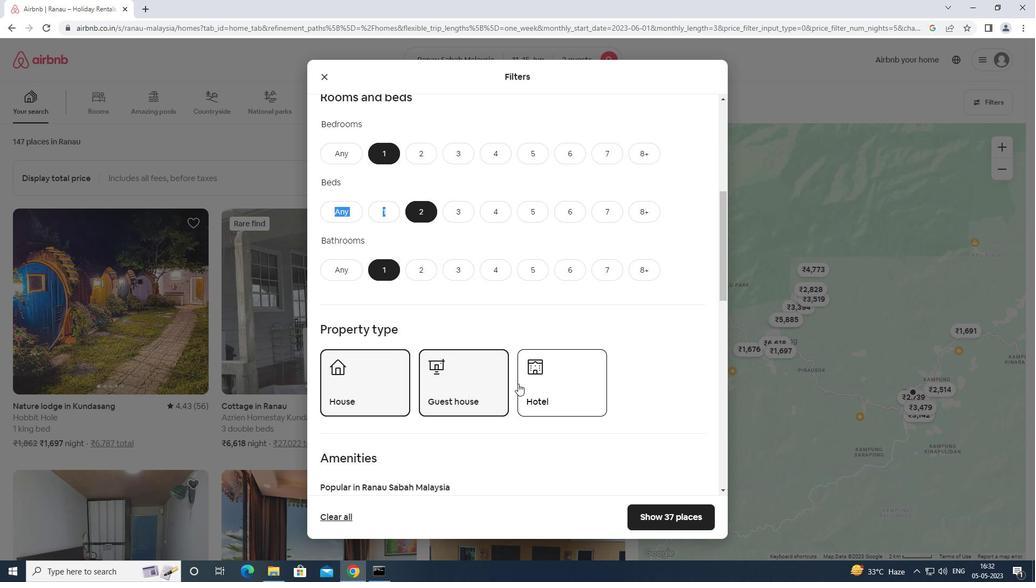 
Action: Mouse moved to (512, 388)
Screenshot: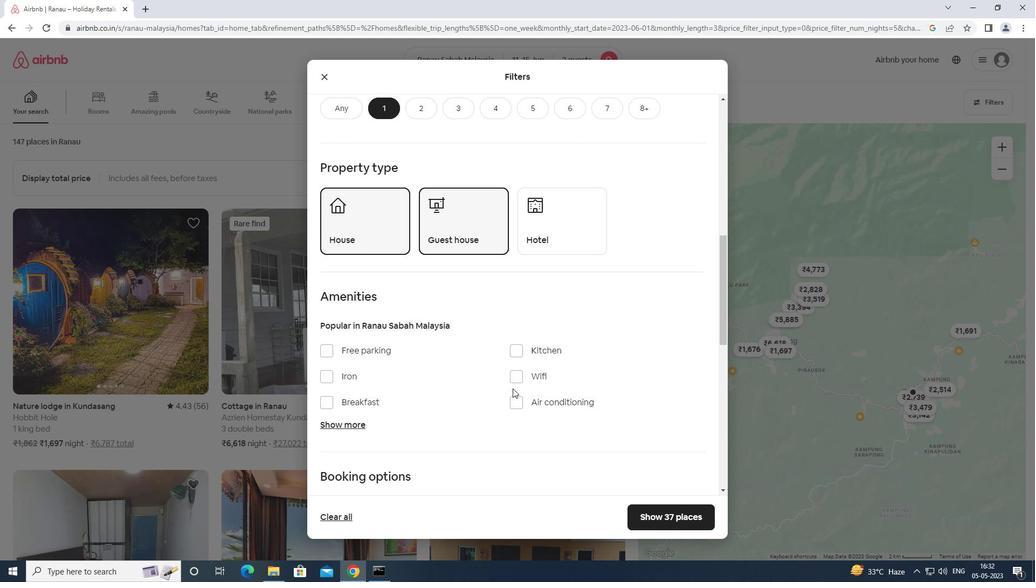 
Action: Mouse scrolled (512, 388) with delta (0, 0)
Screenshot: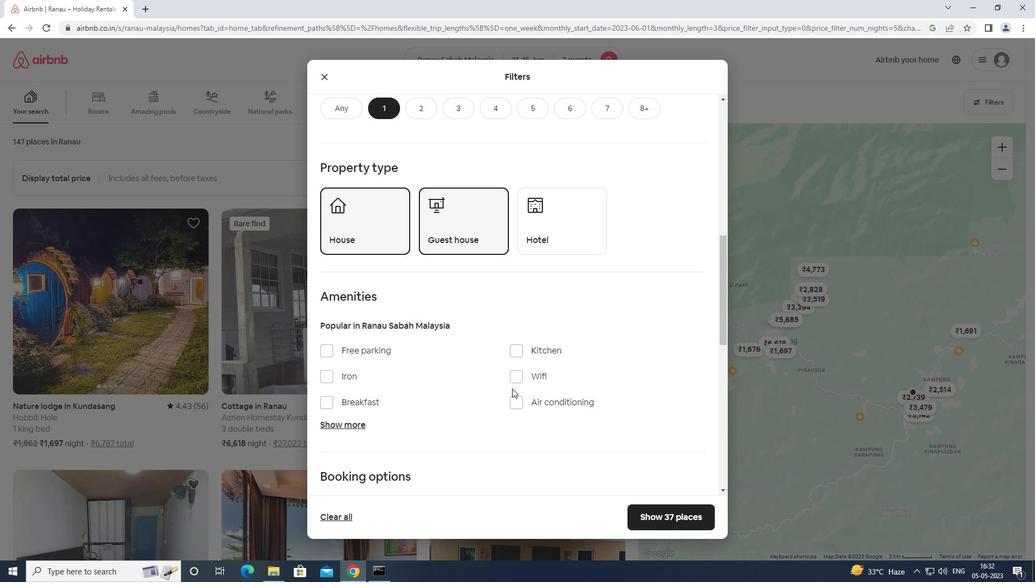 
Action: Mouse scrolled (512, 388) with delta (0, 0)
Screenshot: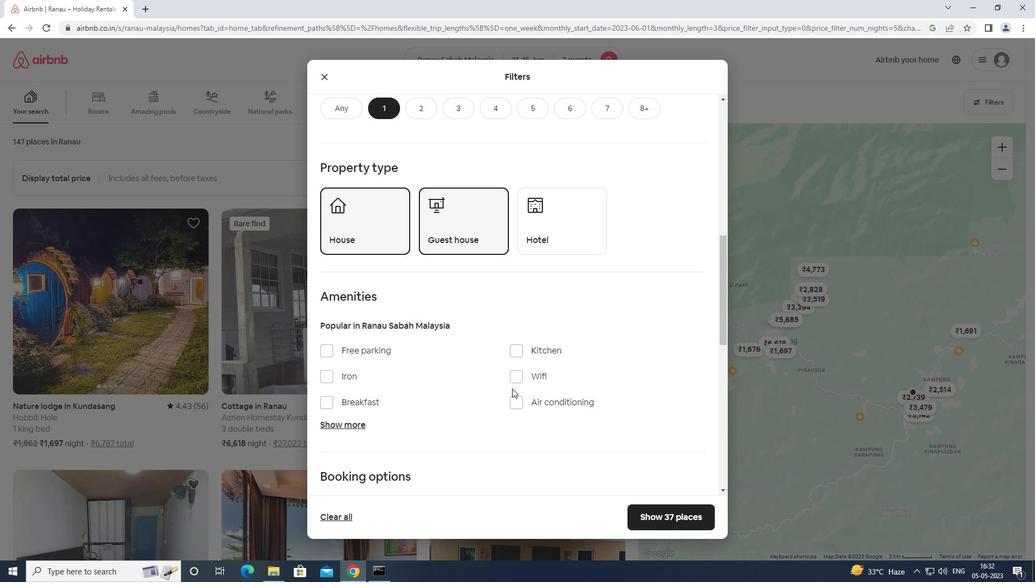 
Action: Mouse scrolled (512, 388) with delta (0, 0)
Screenshot: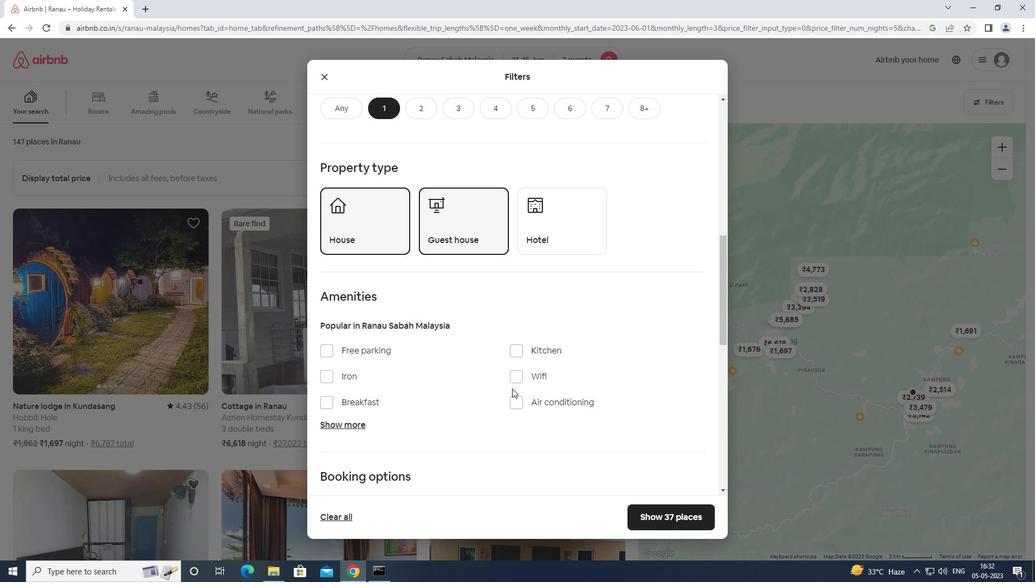 
Action: Mouse moved to (682, 386)
Screenshot: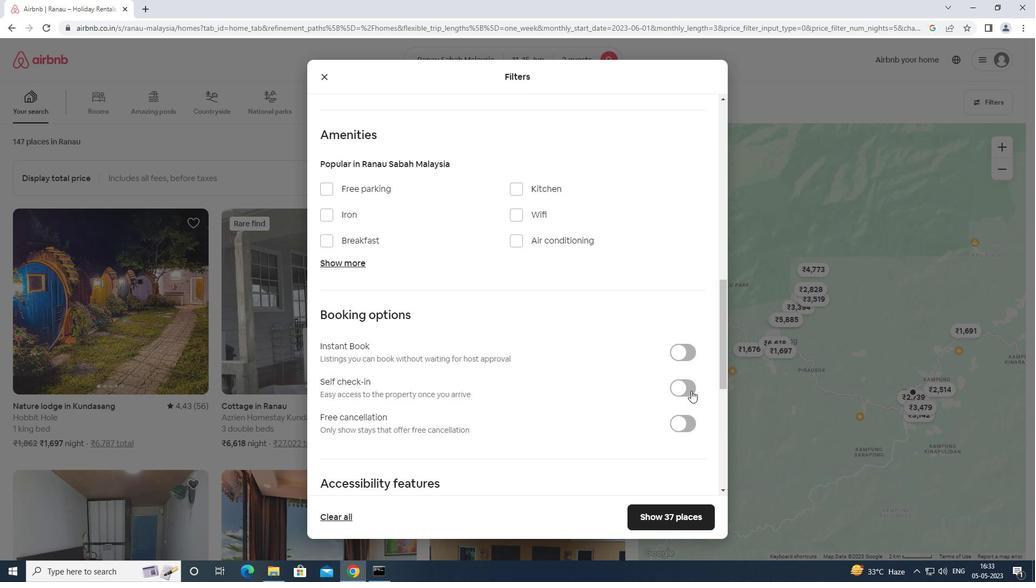 
Action: Mouse pressed left at (682, 386)
Screenshot: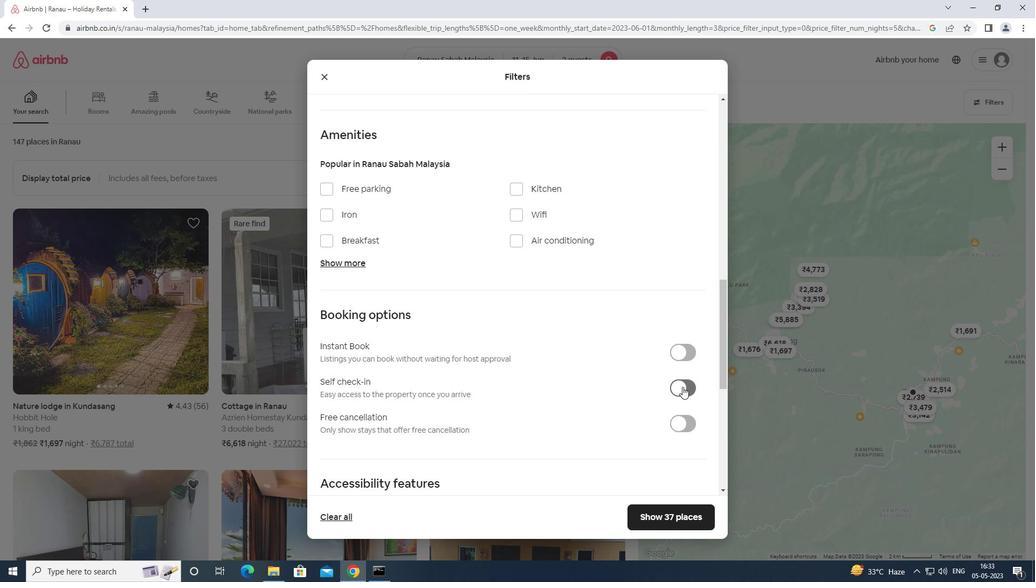 
Action: Mouse moved to (682, 388)
Screenshot: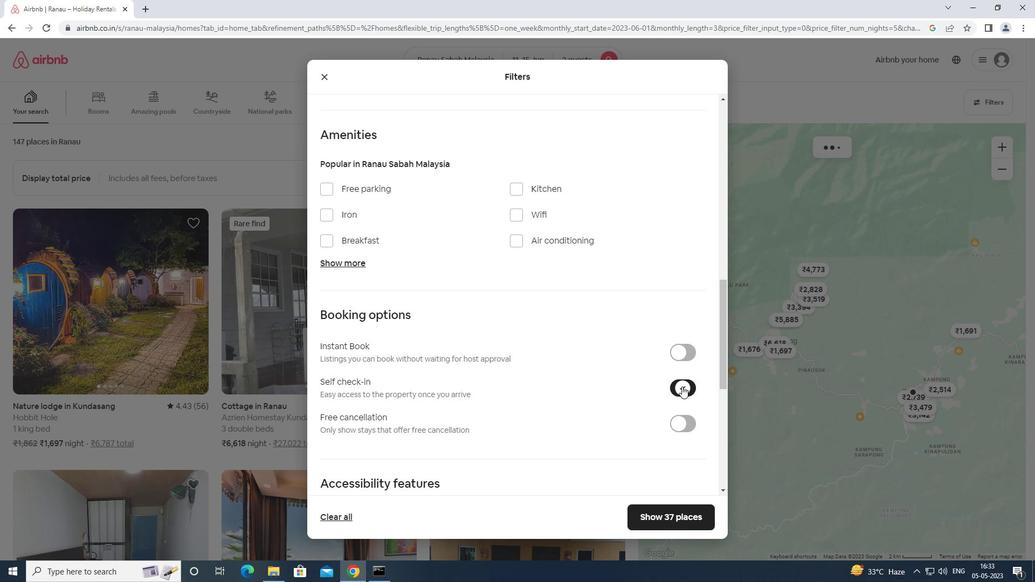 
Action: Mouse scrolled (682, 387) with delta (0, 0)
Screenshot: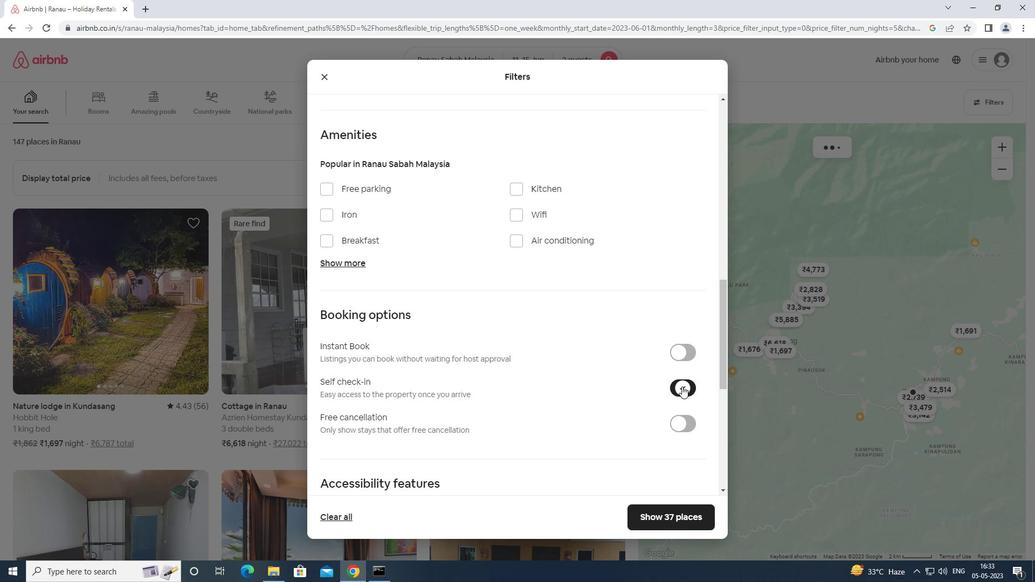 
Action: Mouse moved to (682, 389)
Screenshot: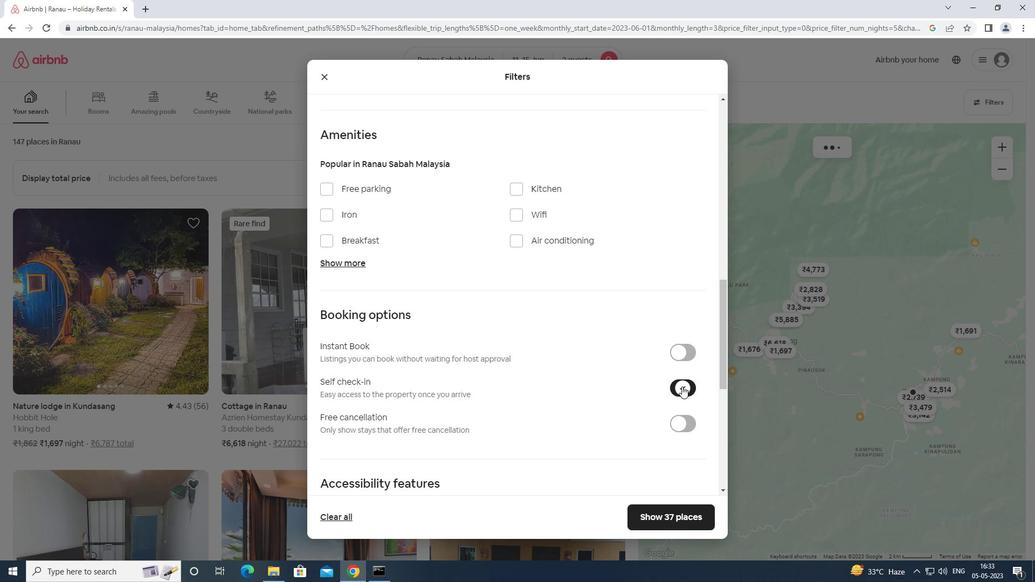 
Action: Mouse scrolled (682, 388) with delta (0, 0)
Screenshot: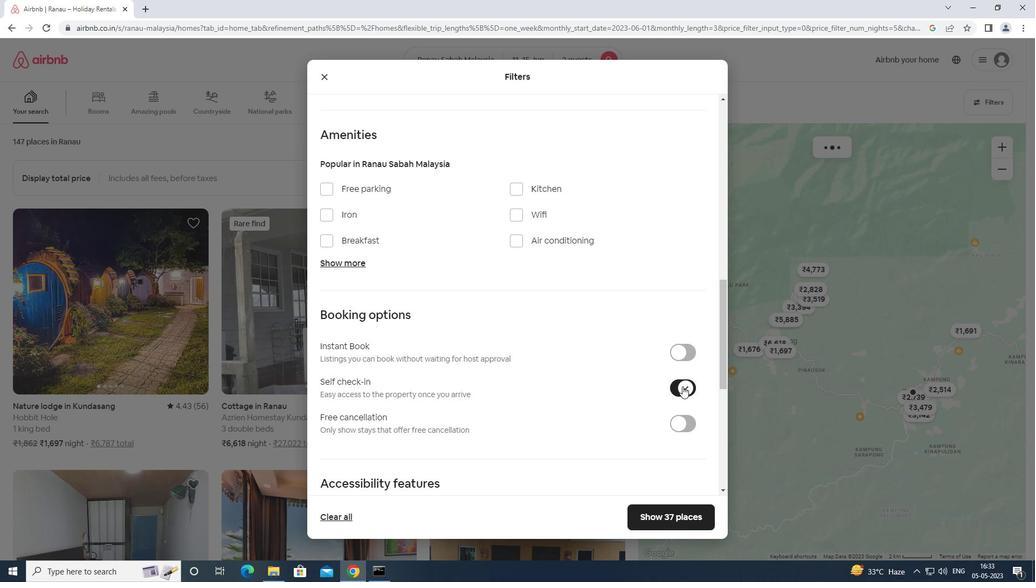 
Action: Mouse scrolled (682, 388) with delta (0, 0)
Screenshot: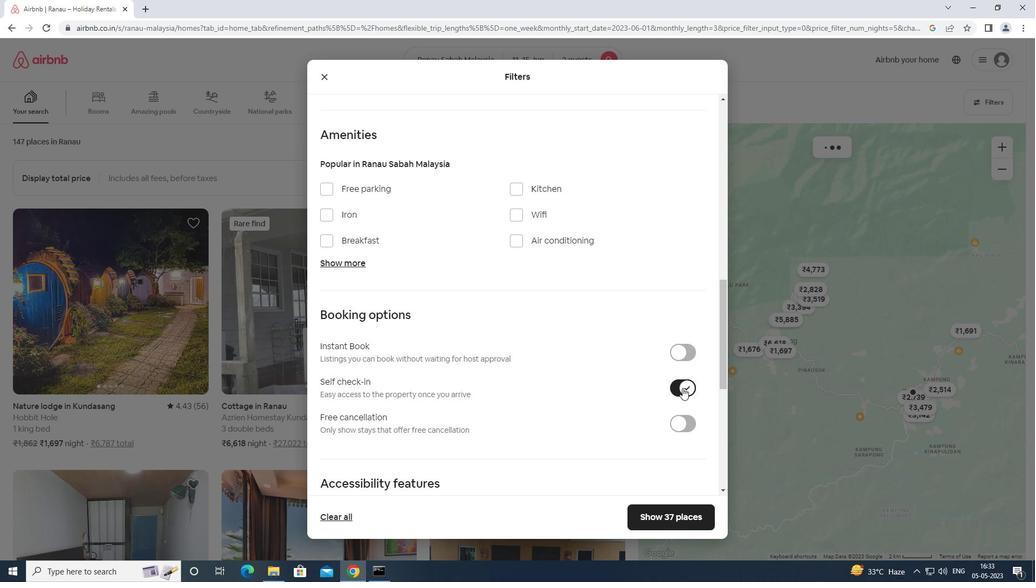 
Action: Mouse moved to (667, 401)
Screenshot: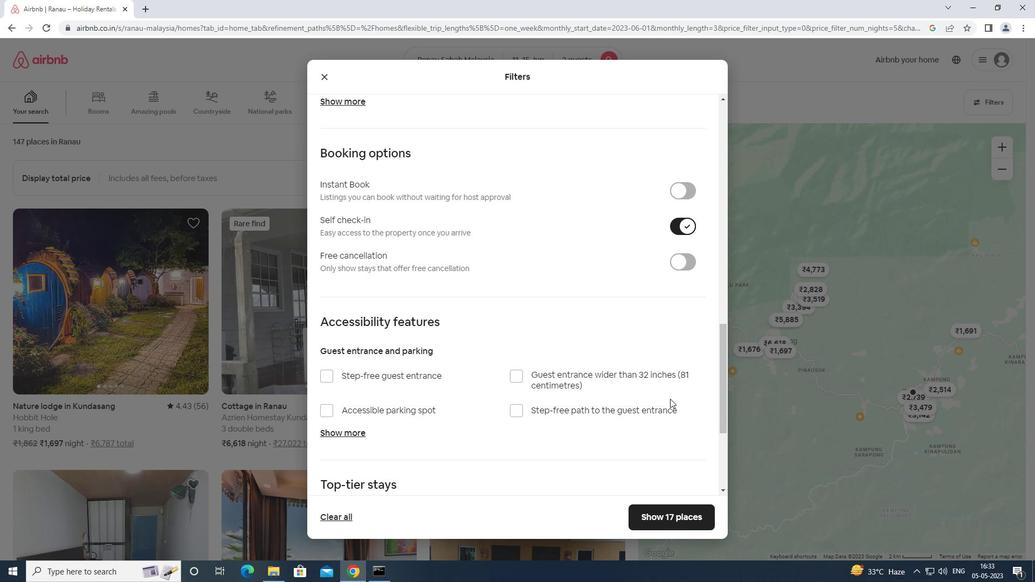 
Action: Mouse scrolled (667, 400) with delta (0, 0)
Screenshot: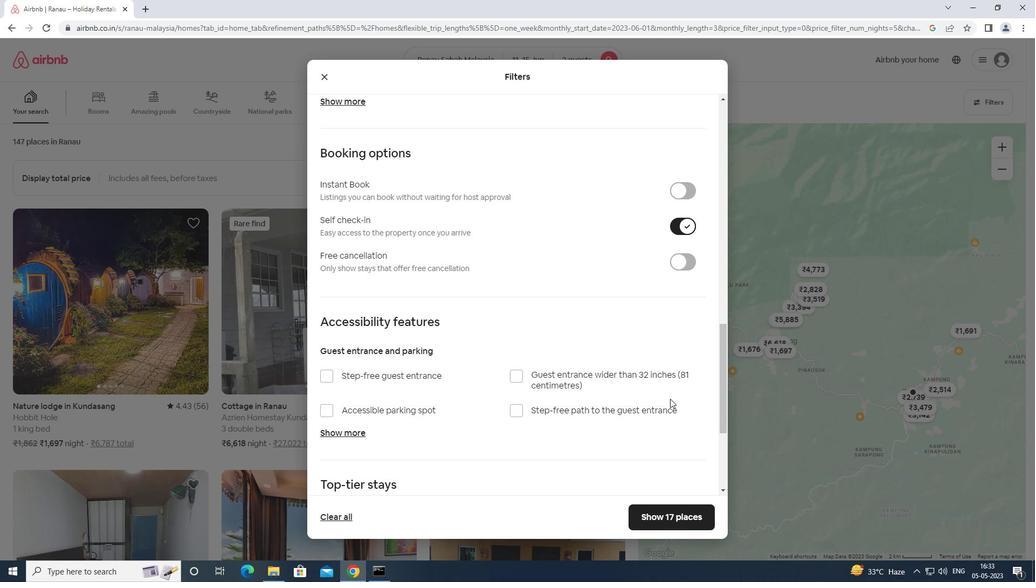 
Action: Mouse moved to (667, 401)
Screenshot: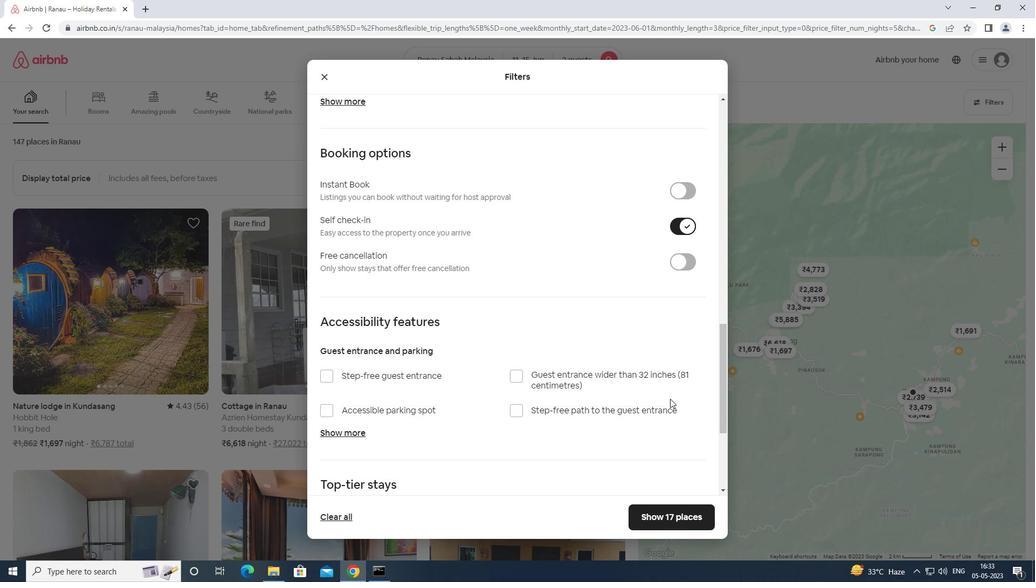 
Action: Mouse scrolled (667, 401) with delta (0, 0)
Screenshot: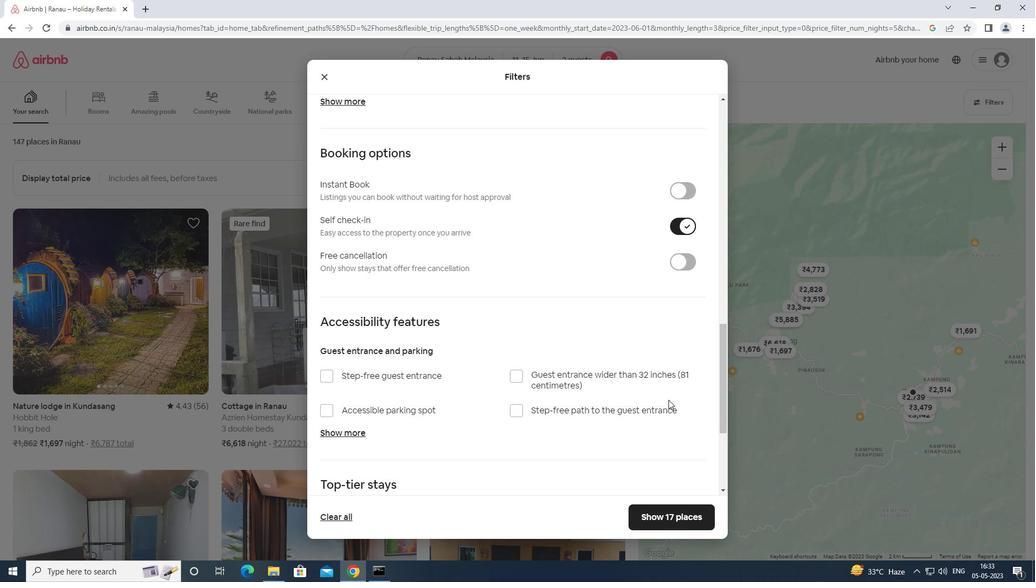 
Action: Mouse moved to (667, 401)
Screenshot: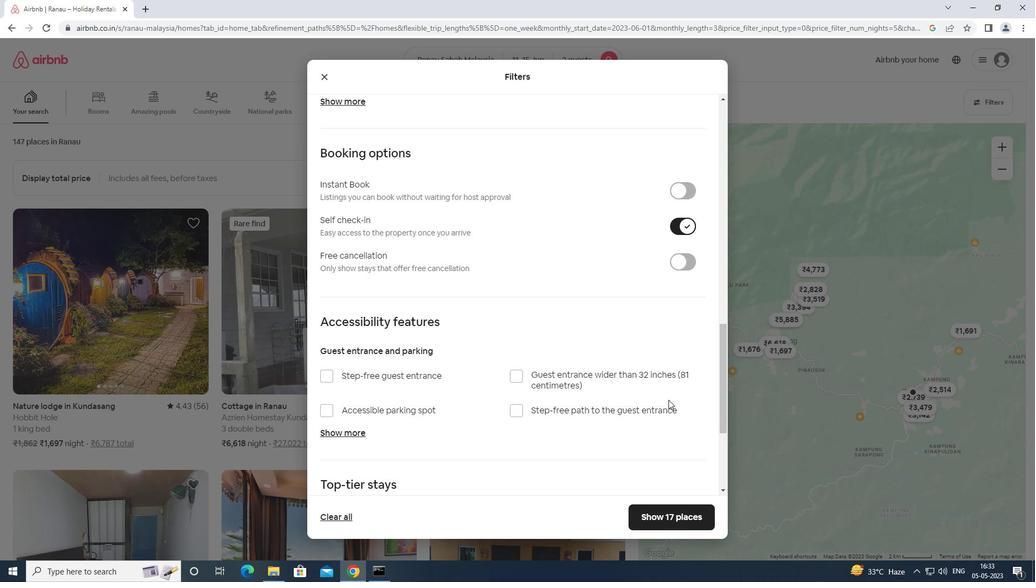 
Action: Mouse scrolled (667, 401) with delta (0, 0)
Screenshot: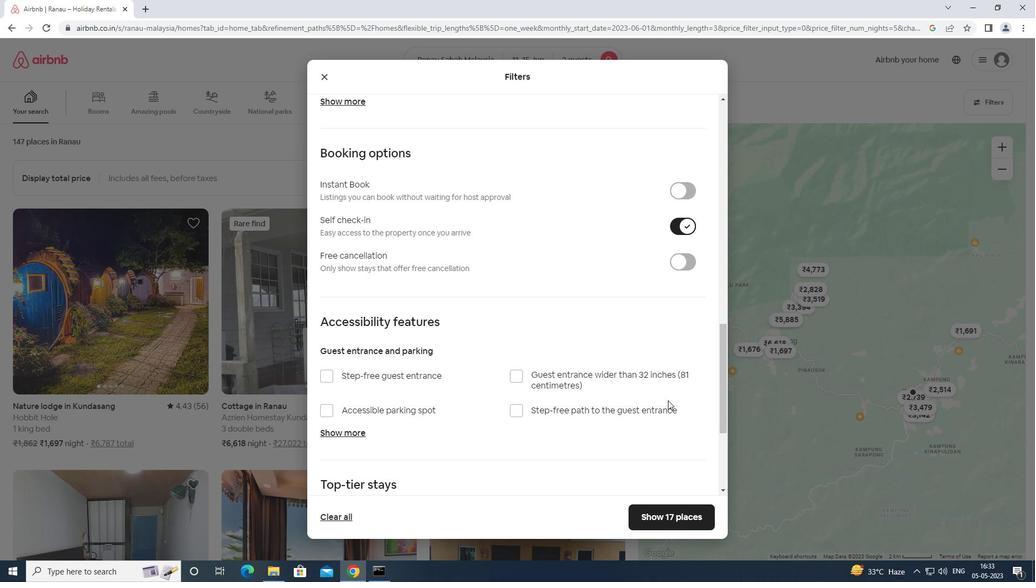 
Action: Mouse moved to (502, 466)
Screenshot: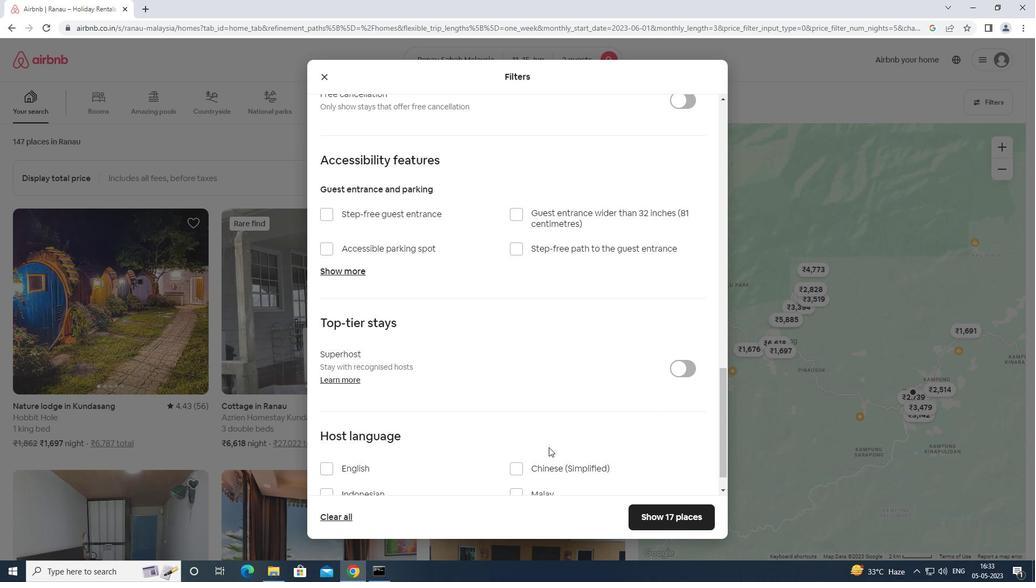 
Action: Mouse scrolled (502, 465) with delta (0, 0)
Screenshot: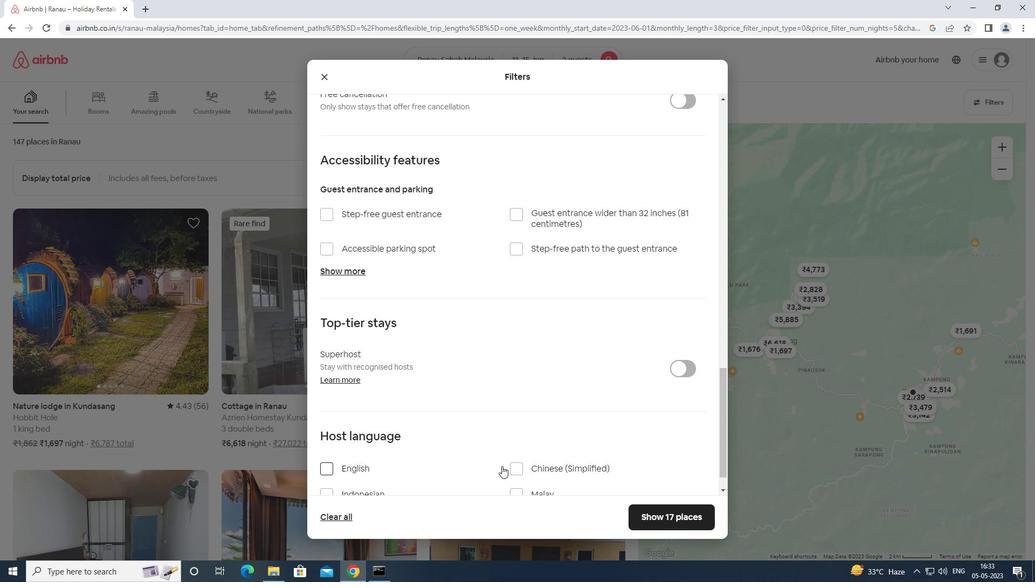 
Action: Mouse scrolled (502, 465) with delta (0, 0)
Screenshot: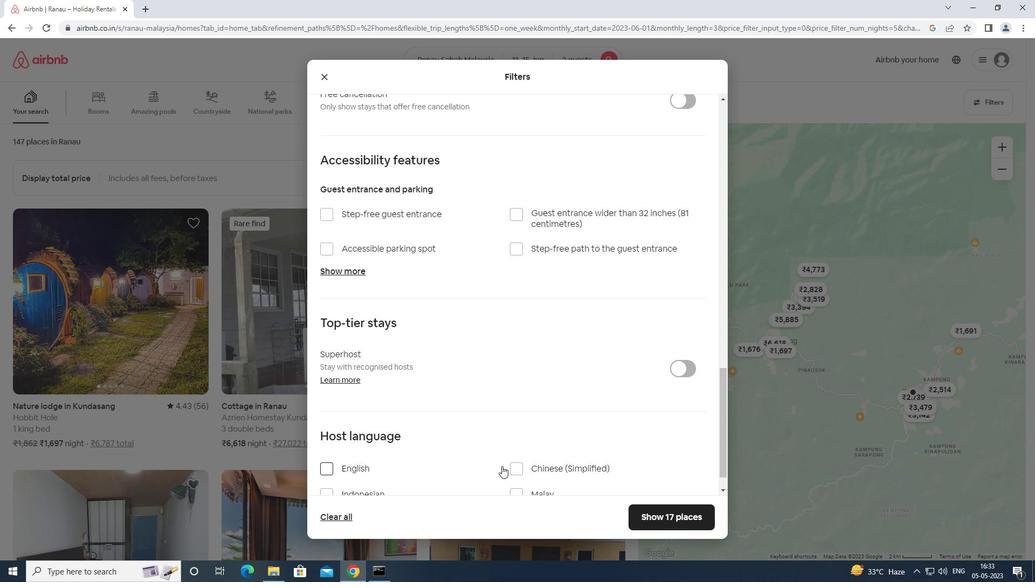 
Action: Mouse scrolled (502, 465) with delta (0, 0)
Screenshot: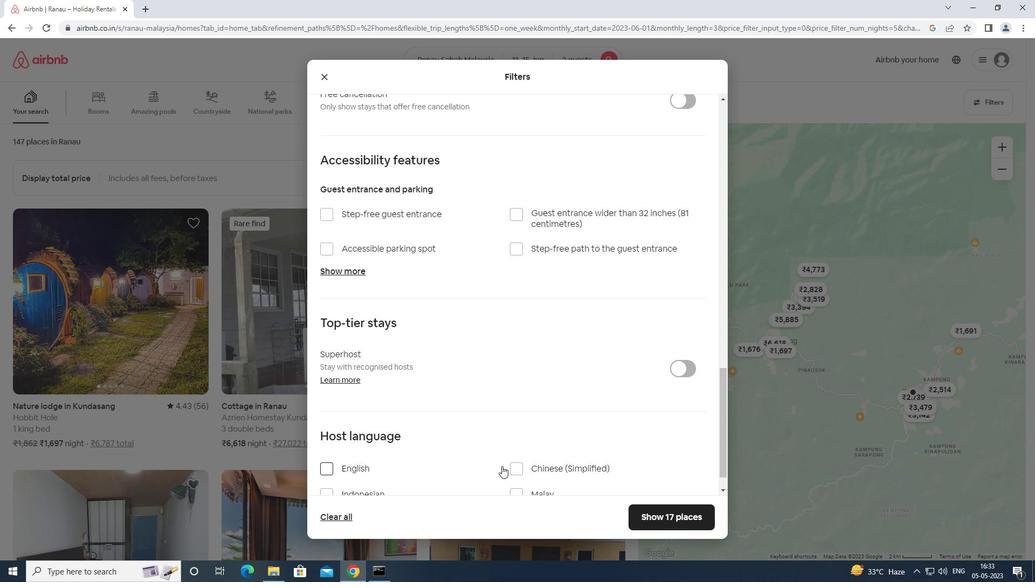 
Action: Mouse moved to (327, 439)
Screenshot: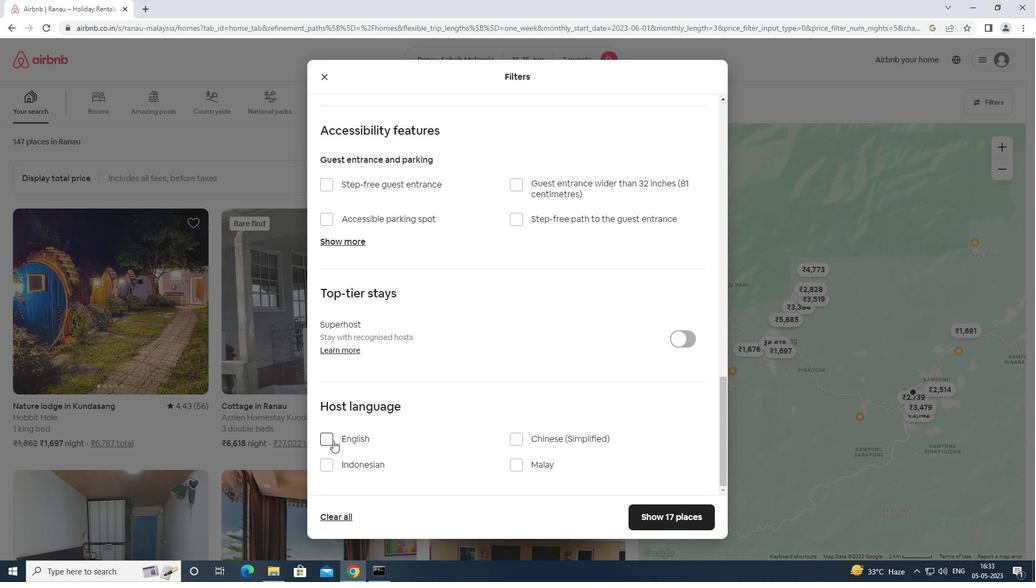 
Action: Mouse pressed left at (327, 439)
Screenshot: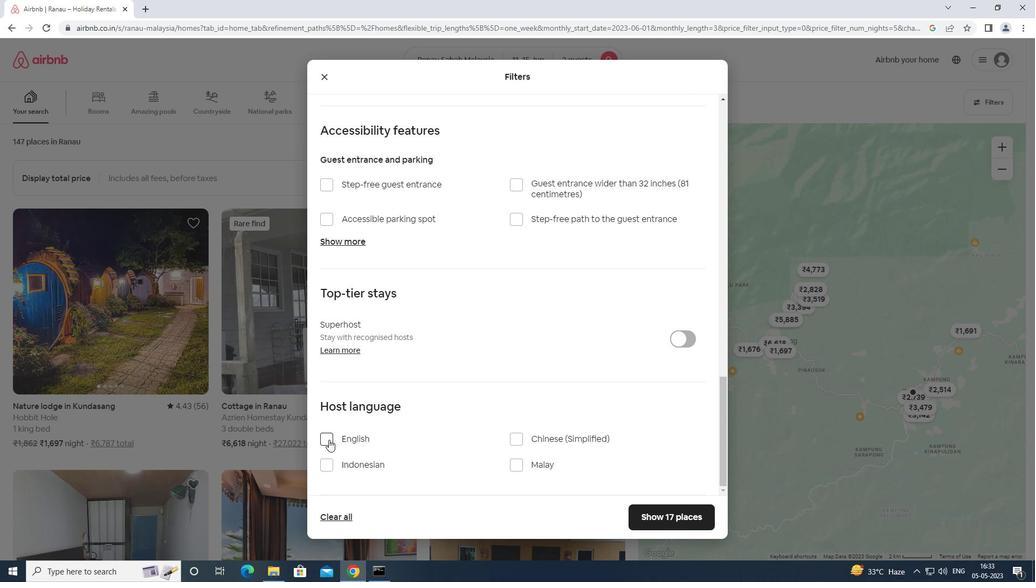 
Action: Mouse moved to (673, 516)
Screenshot: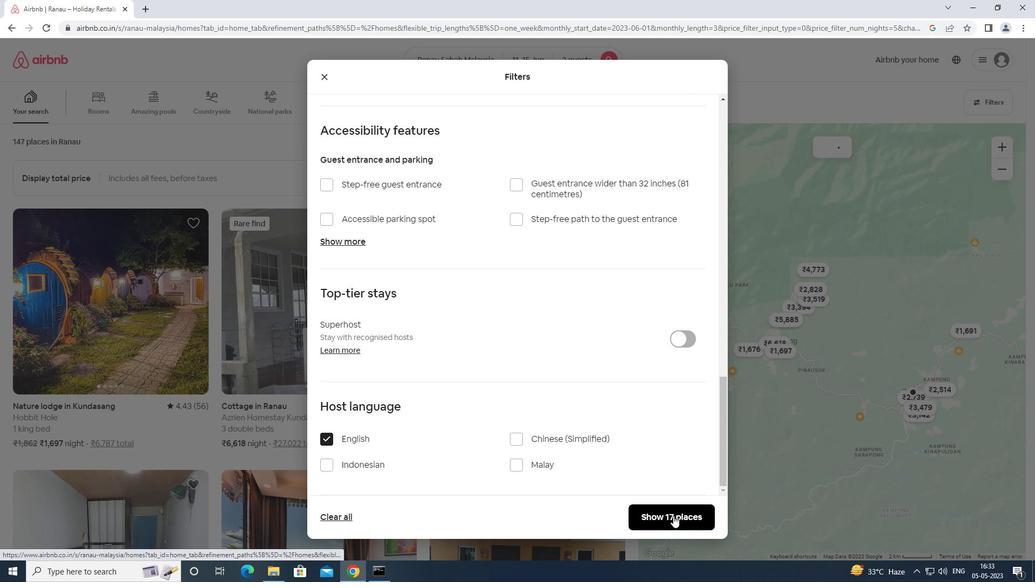 
Action: Mouse pressed left at (673, 516)
Screenshot: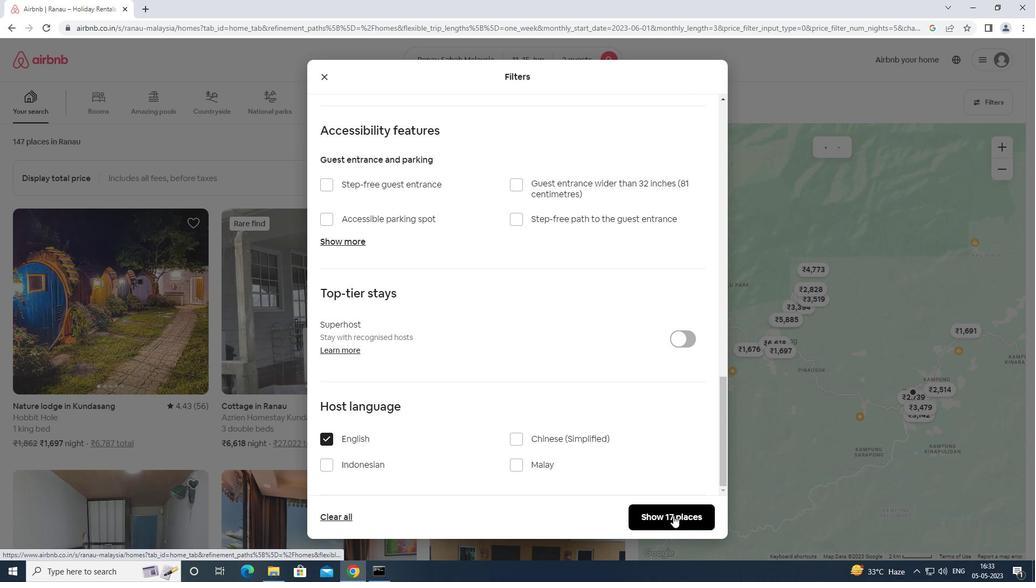 
Action: Mouse moved to (674, 517)
Screenshot: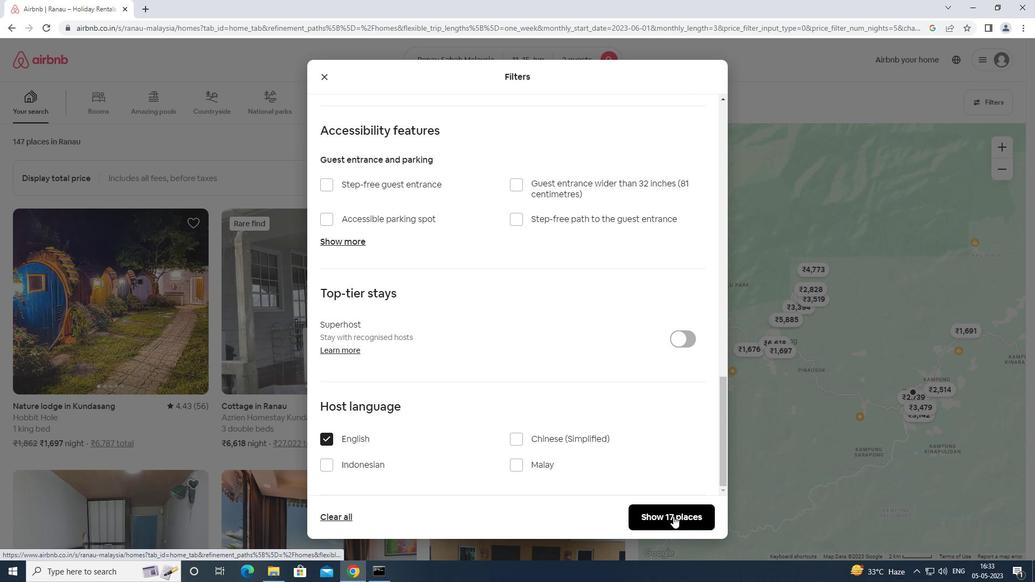 
